 Task: Add a signature Dillon Turner containing Wishing you a happy and healthy holiday season, Dillon Turner to email address softage.10@softage.net and add a folder Sales reports
Action: Mouse moved to (129, 112)
Screenshot: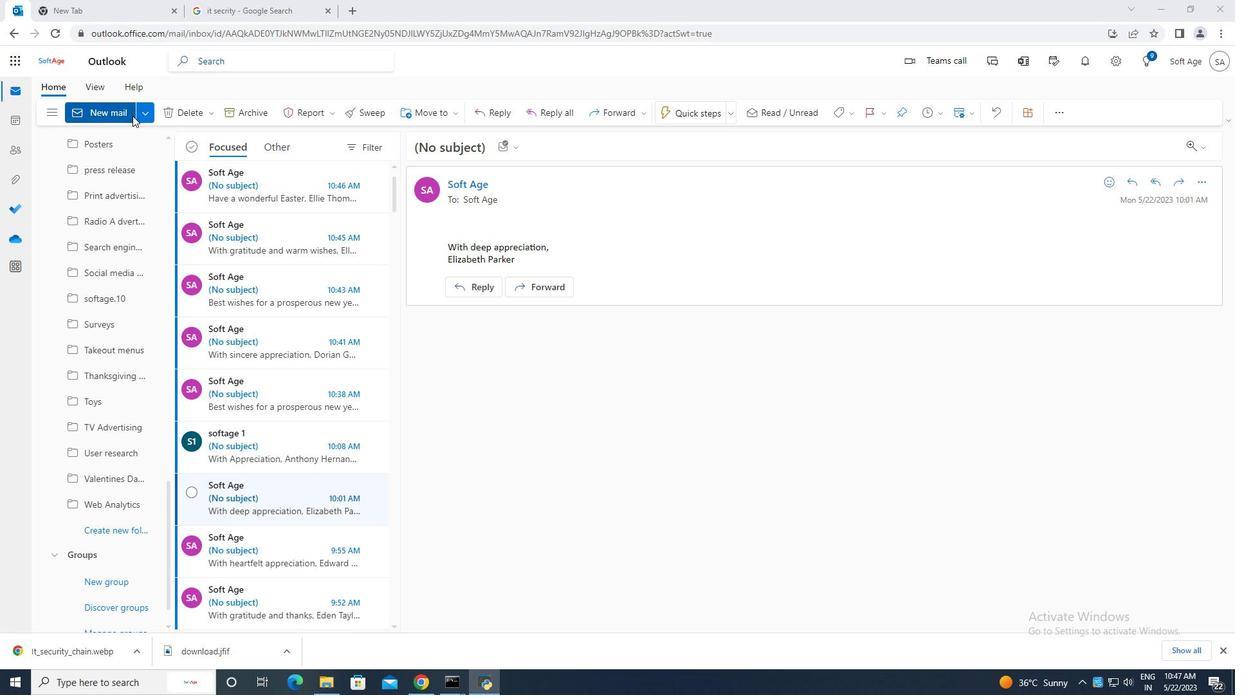 
Action: Mouse pressed left at (129, 112)
Screenshot: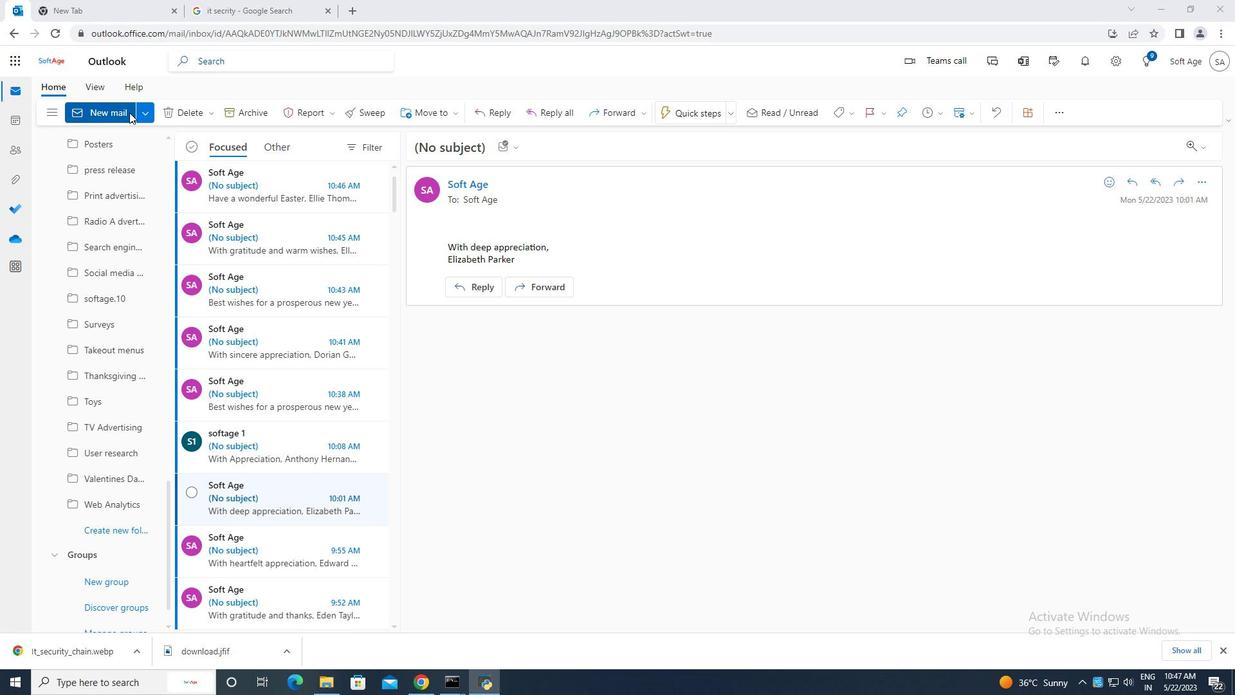 
Action: Mouse moved to (833, 111)
Screenshot: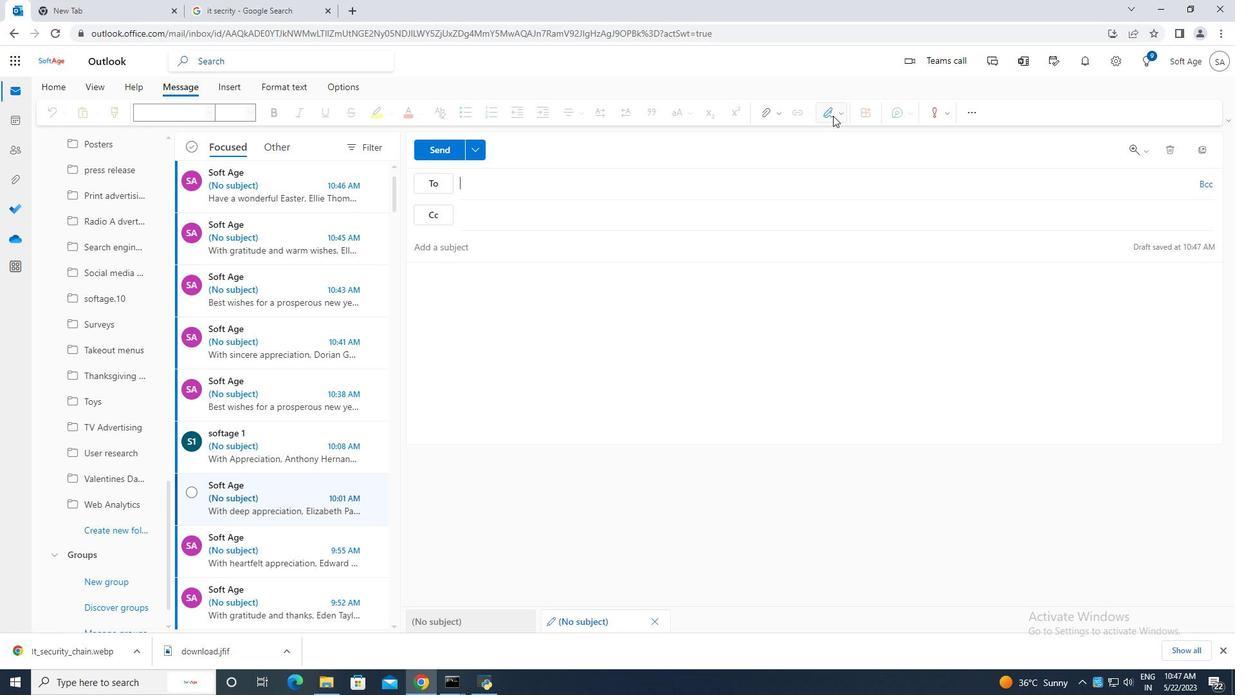 
Action: Mouse pressed left at (833, 111)
Screenshot: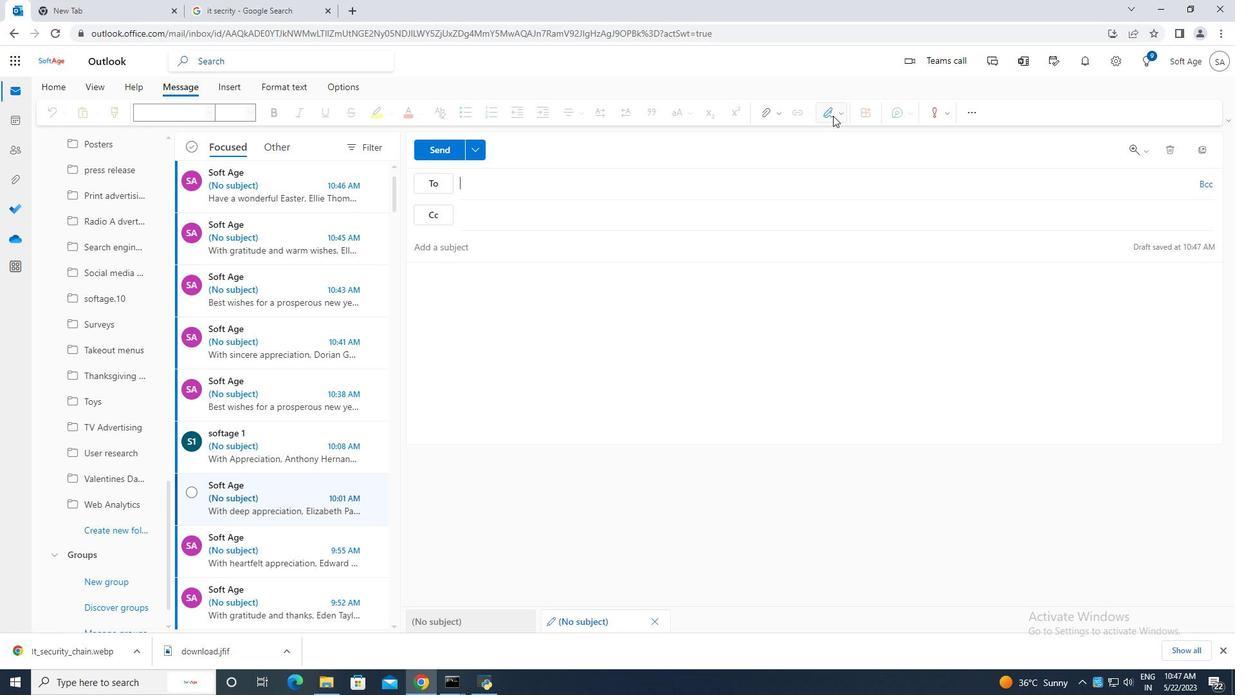 
Action: Mouse moved to (822, 160)
Screenshot: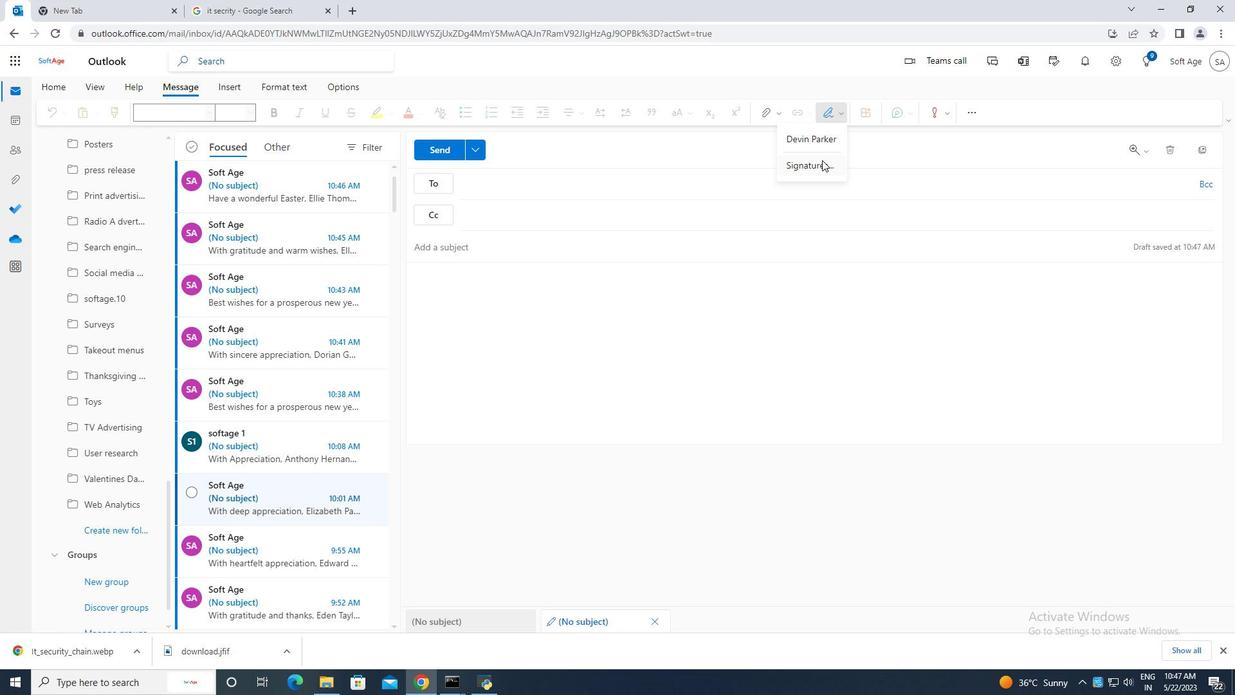 
Action: Mouse pressed left at (822, 160)
Screenshot: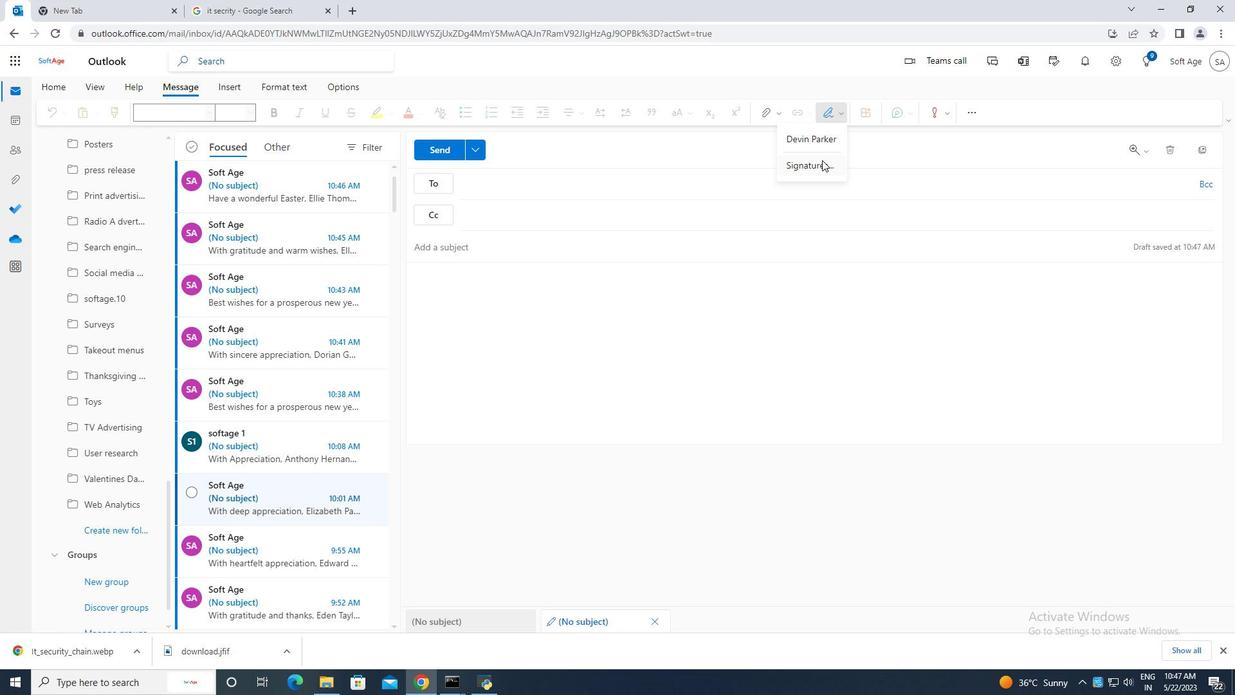 
Action: Mouse moved to (872, 210)
Screenshot: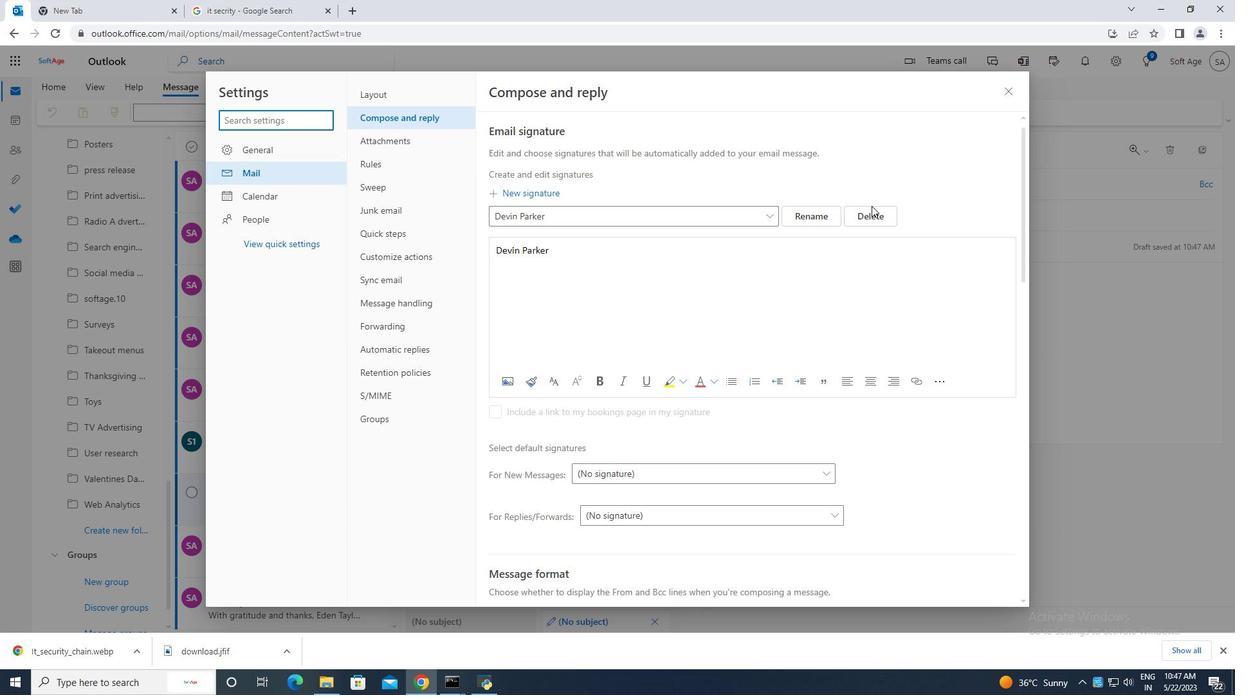 
Action: Mouse pressed left at (872, 210)
Screenshot: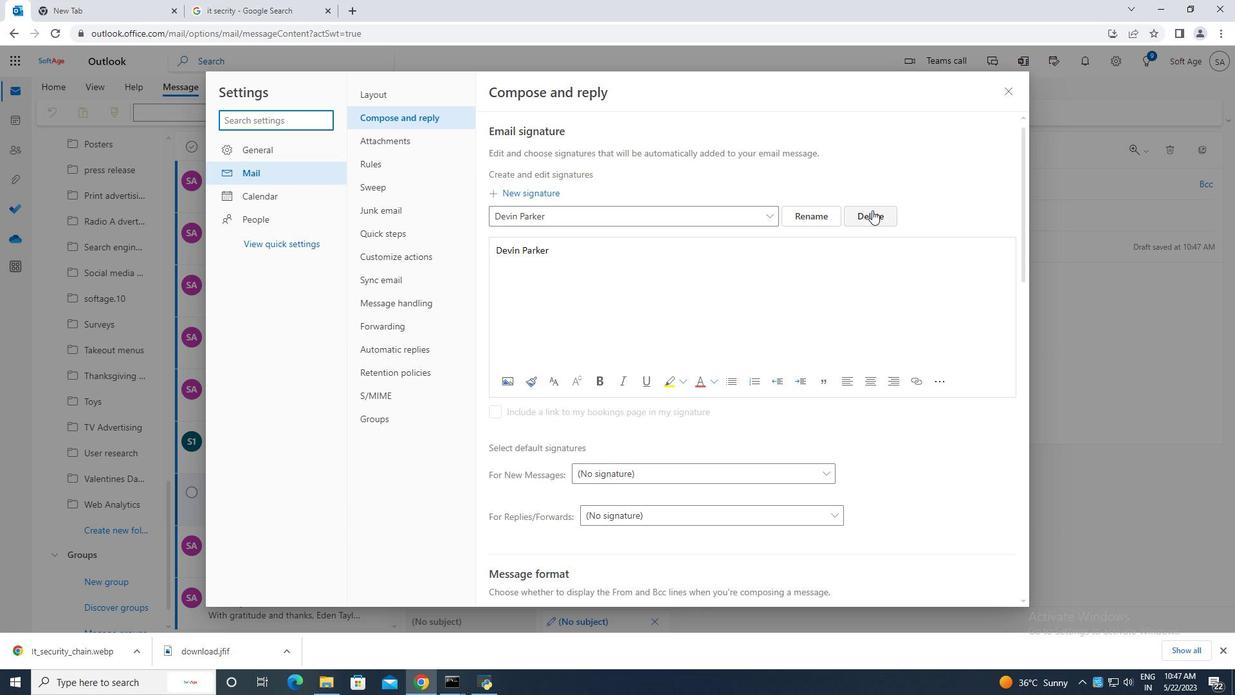 
Action: Mouse moved to (598, 205)
Screenshot: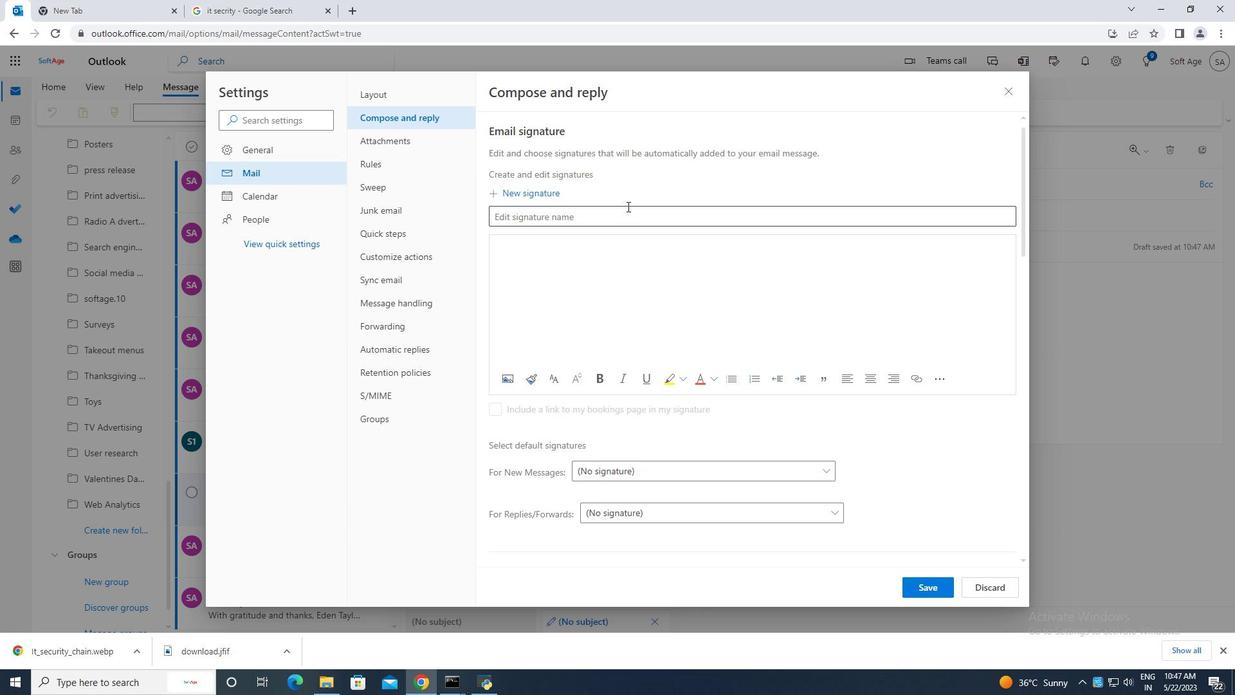 
Action: Mouse pressed left at (598, 205)
Screenshot: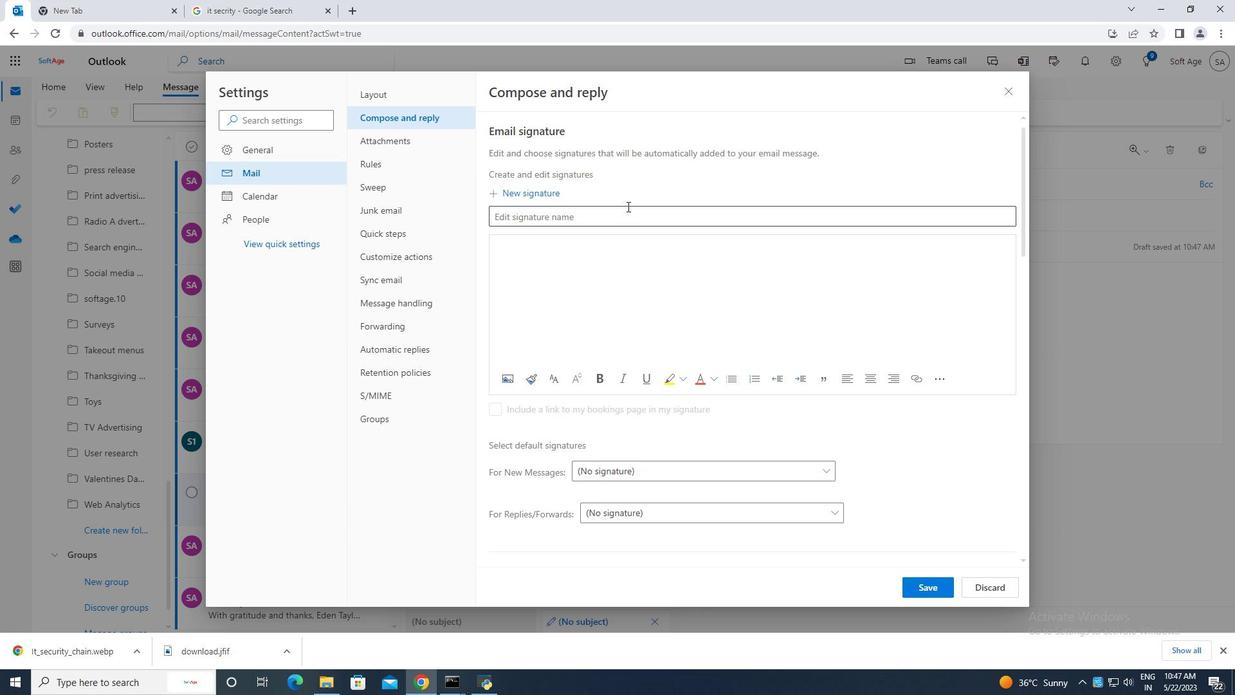 
Action: Mouse moved to (589, 207)
Screenshot: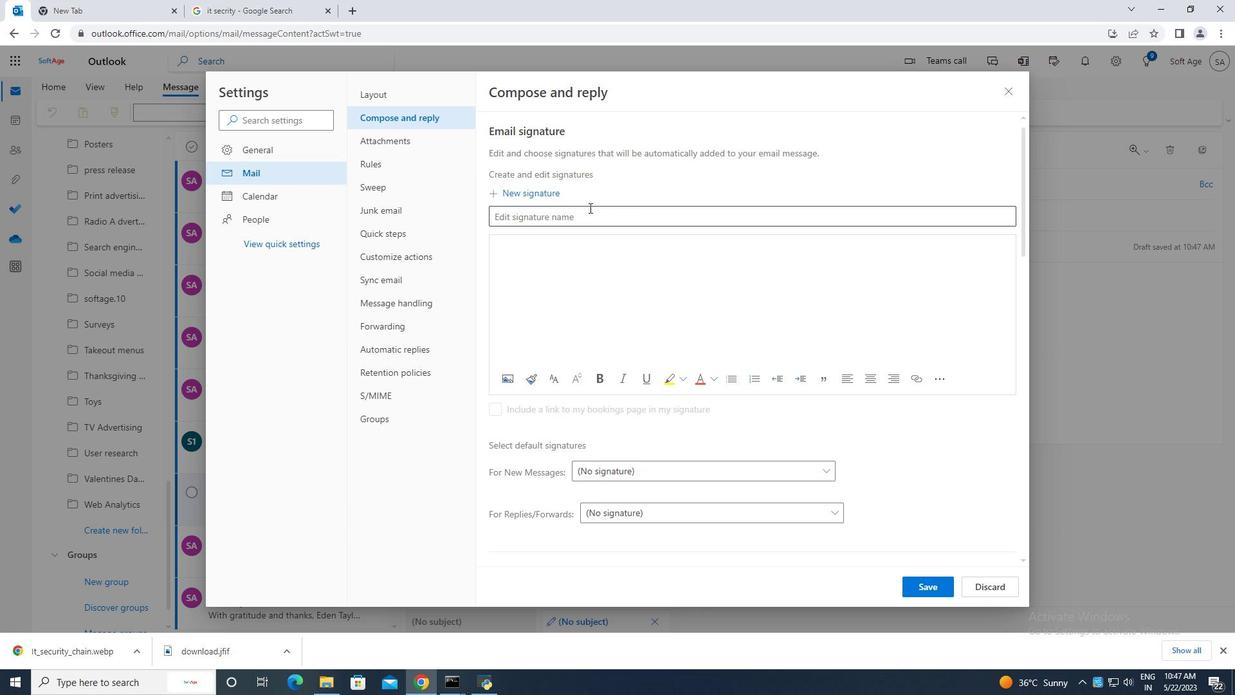 
Action: Key pressed <Key.caps_lock>D<Key.caps_lock><Key.caps_lock>D<Key.caps_lock>
Screenshot: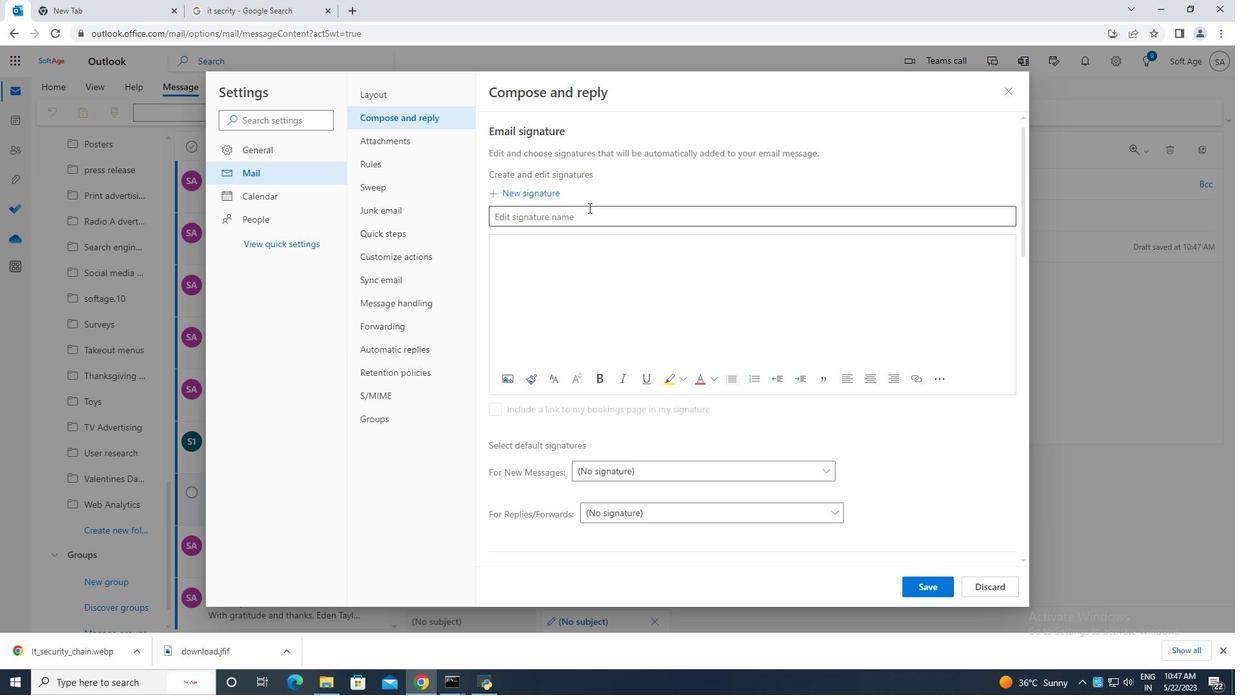 
Action: Mouse moved to (573, 213)
Screenshot: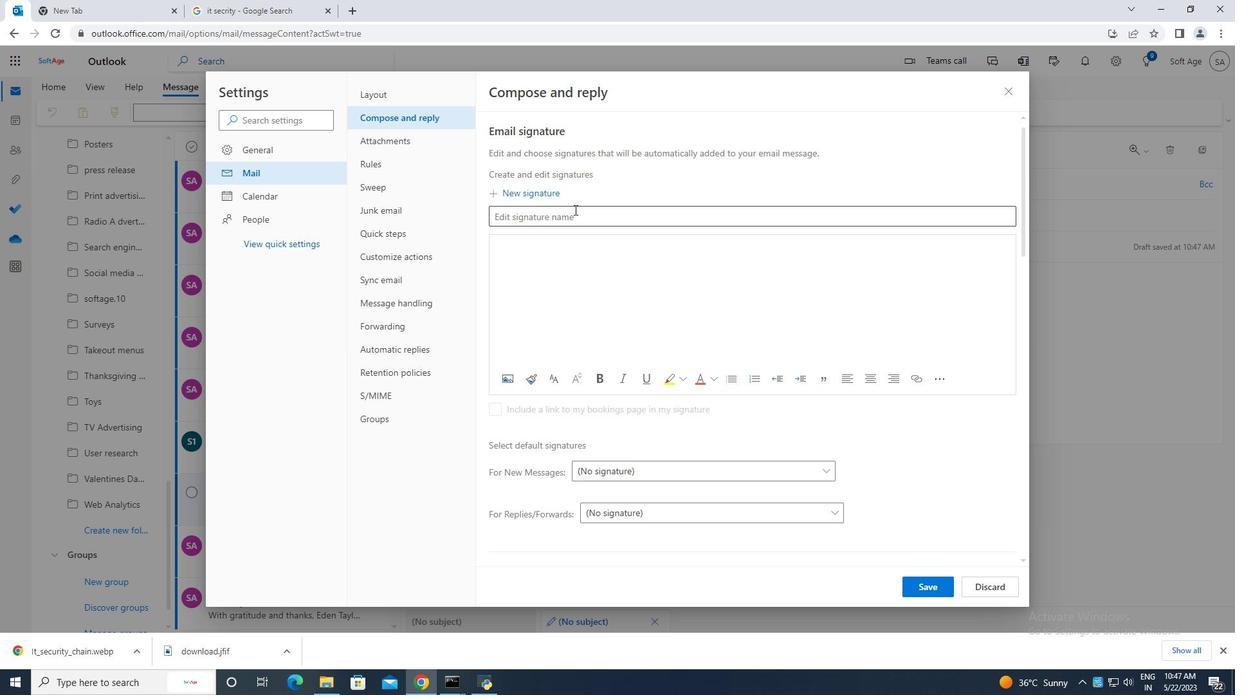 
Action: Mouse pressed left at (573, 213)
Screenshot: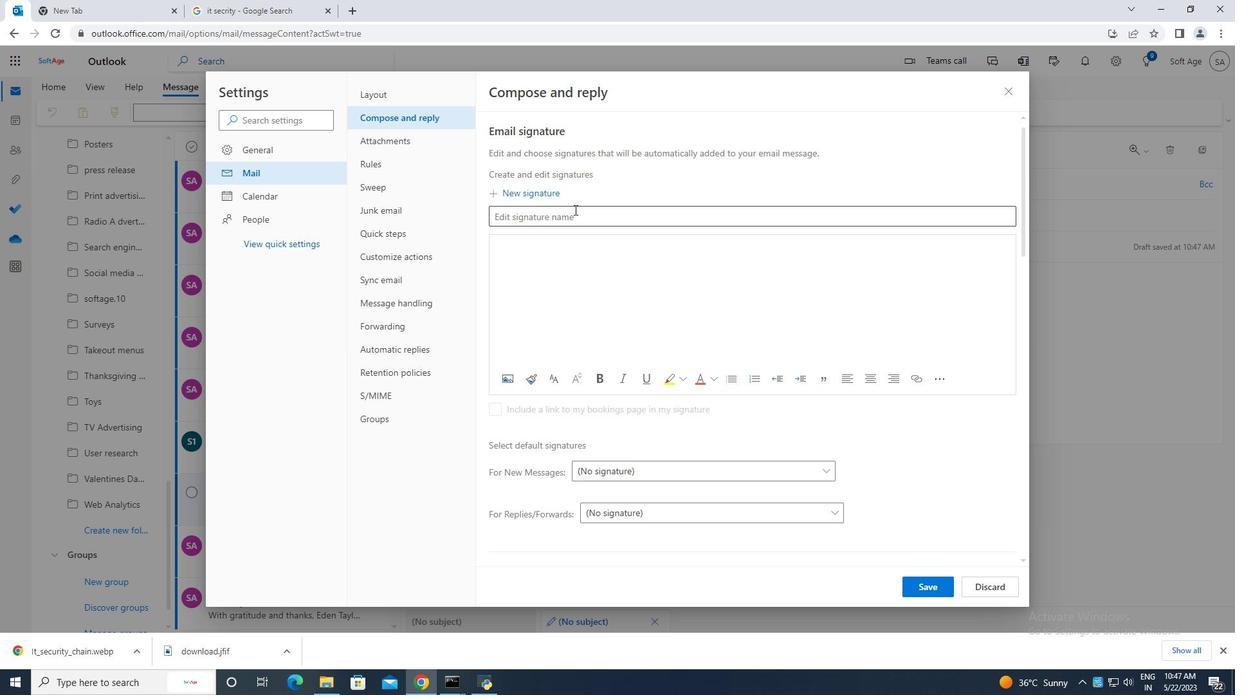 
Action: Key pressed <Key.caps_lock>D<Key.caps_lock>illon<Key.space><Key.caps_lock>R<Key.caps_lock><Key.backspace><Key.caps_lock>T<Key.caps_lock>urner<Key.space>
Screenshot: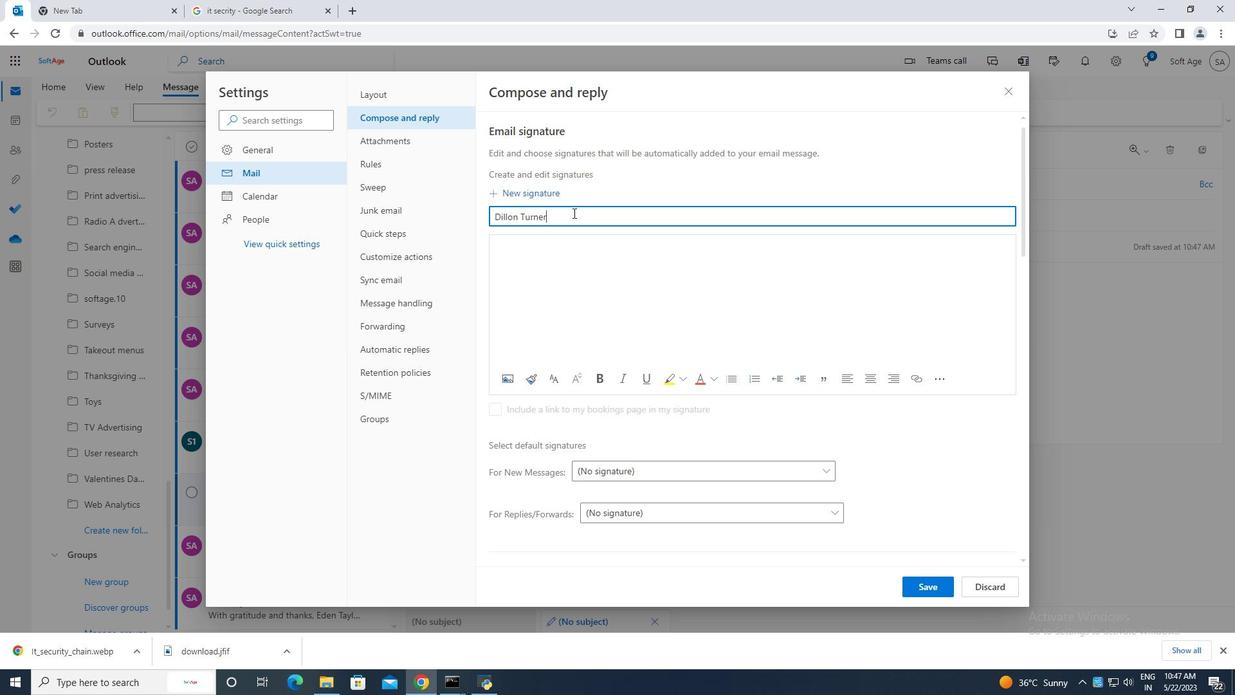 
Action: Mouse moved to (514, 256)
Screenshot: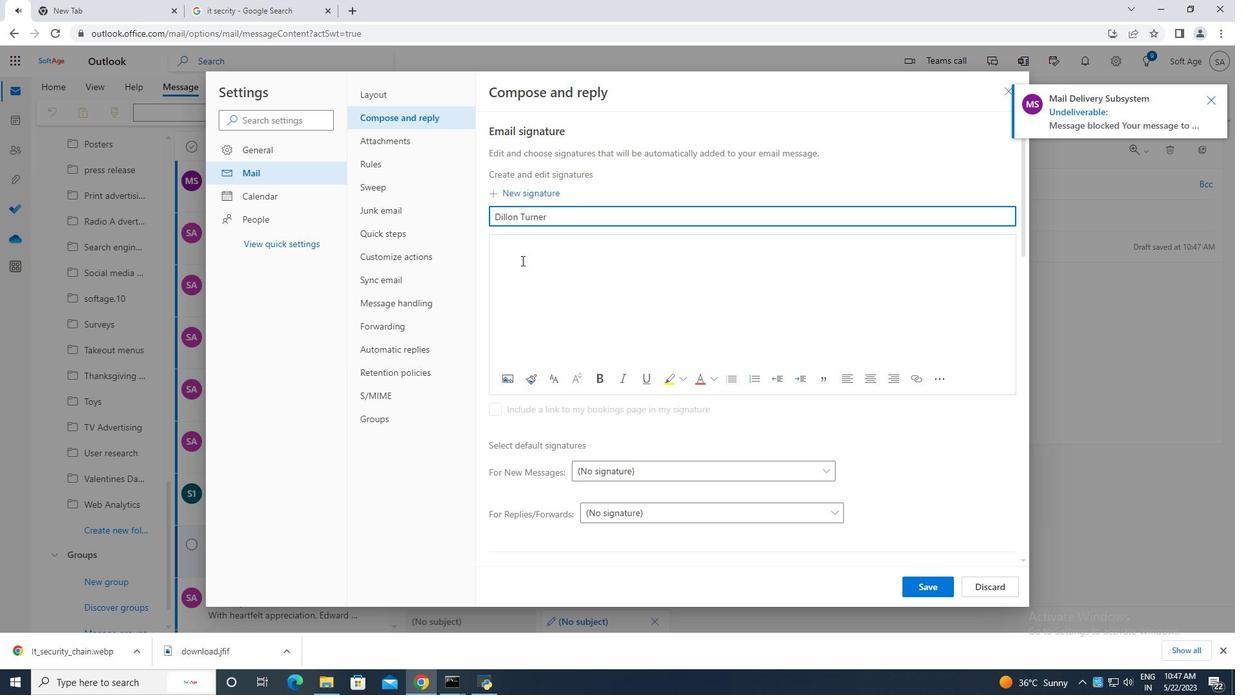 
Action: Mouse pressed left at (514, 256)
Screenshot: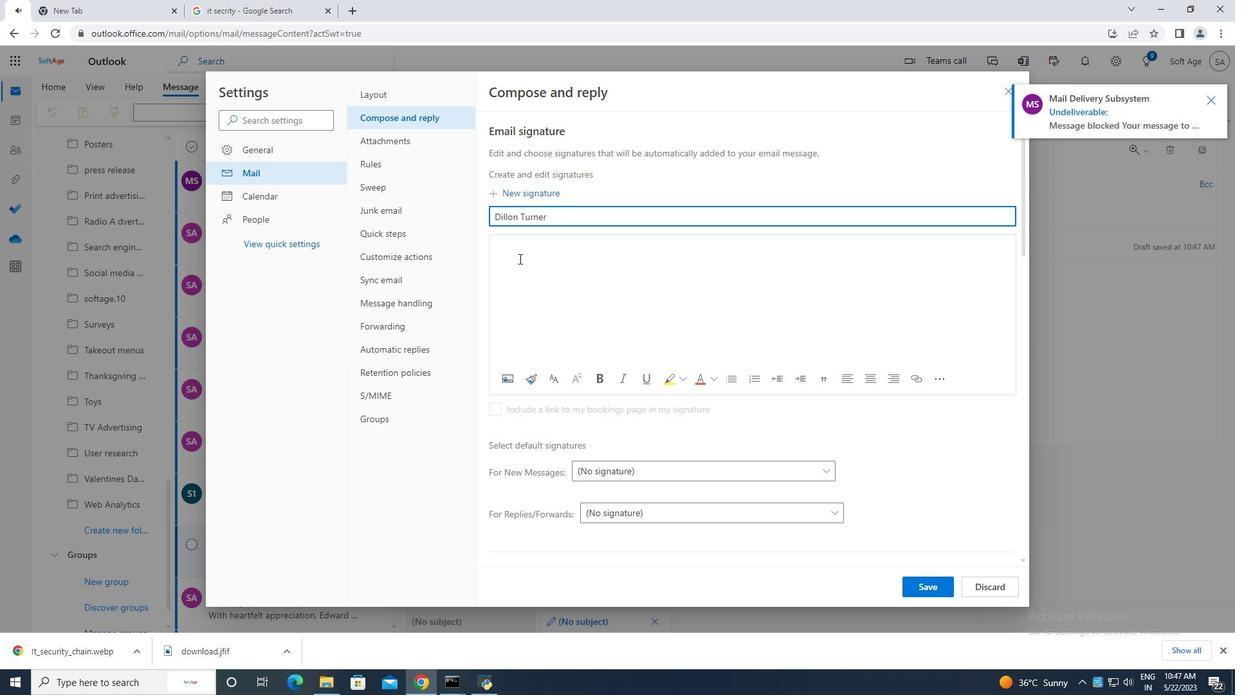 
Action: Mouse moved to (513, 254)
Screenshot: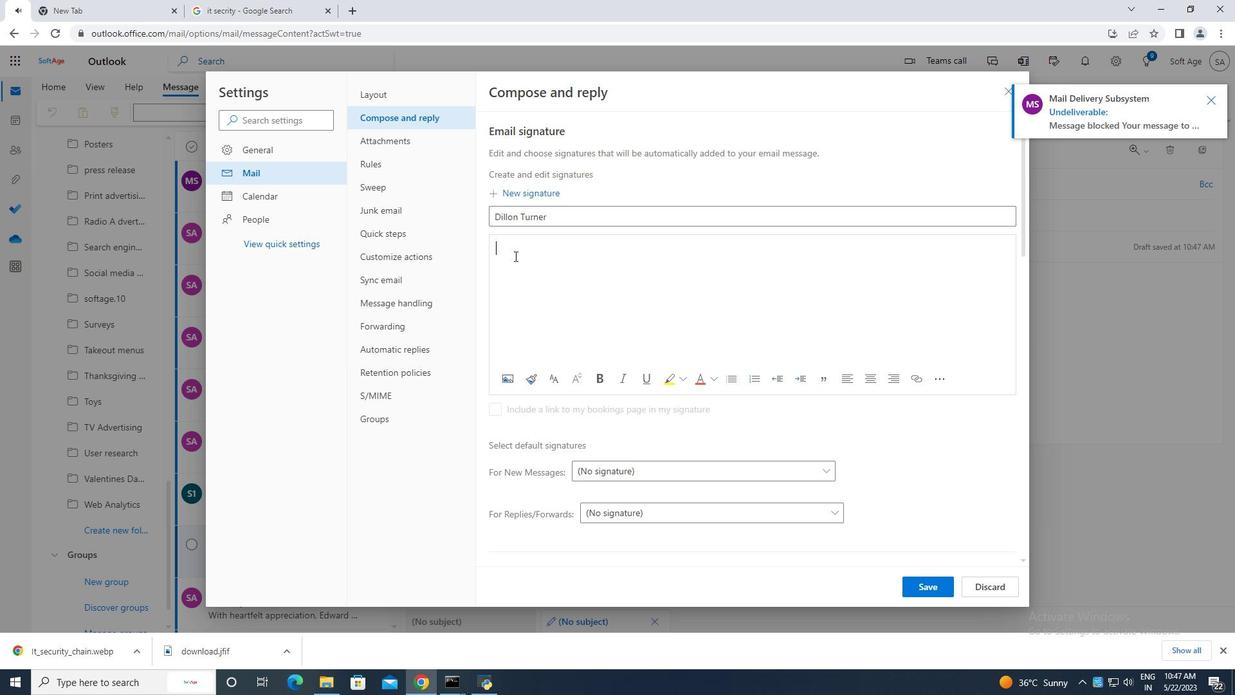 
Action: Key pressed <Key.caps_lock>D<Key.caps_lock>illon<Key.space><Key.caps_lock>T<Key.caps_lock>urner
Screenshot: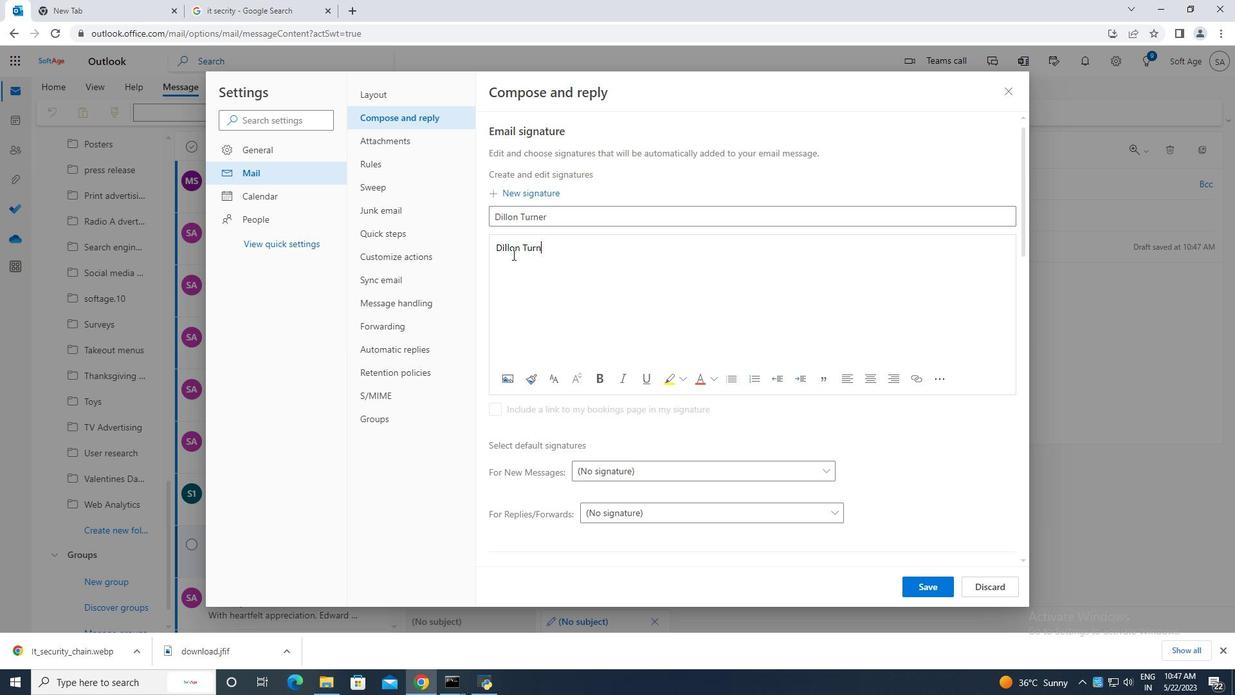 
Action: Mouse moved to (915, 584)
Screenshot: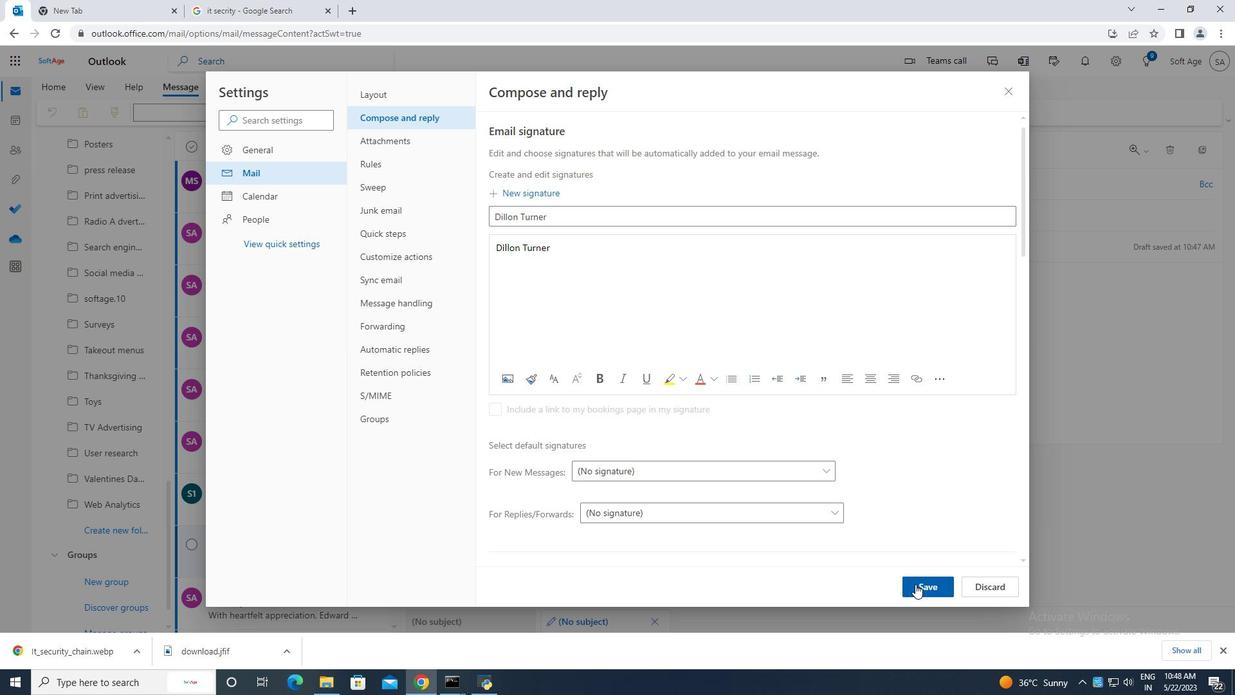 
Action: Mouse pressed left at (915, 584)
Screenshot: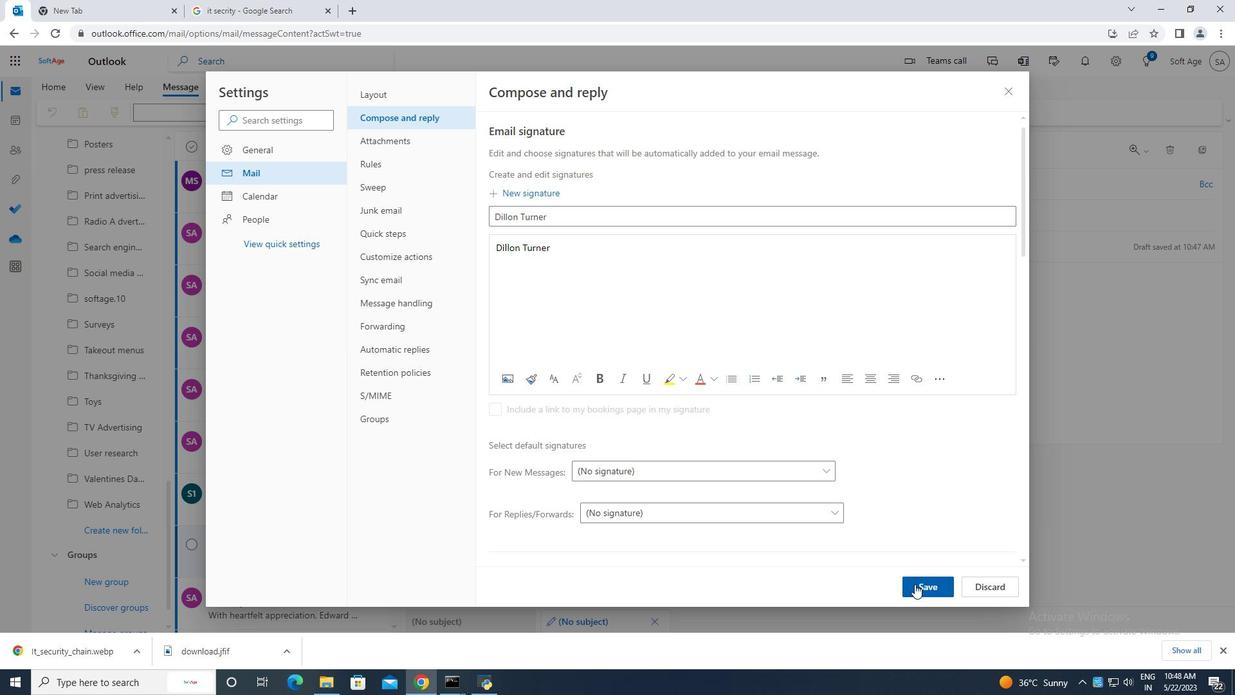 
Action: Mouse moved to (1008, 97)
Screenshot: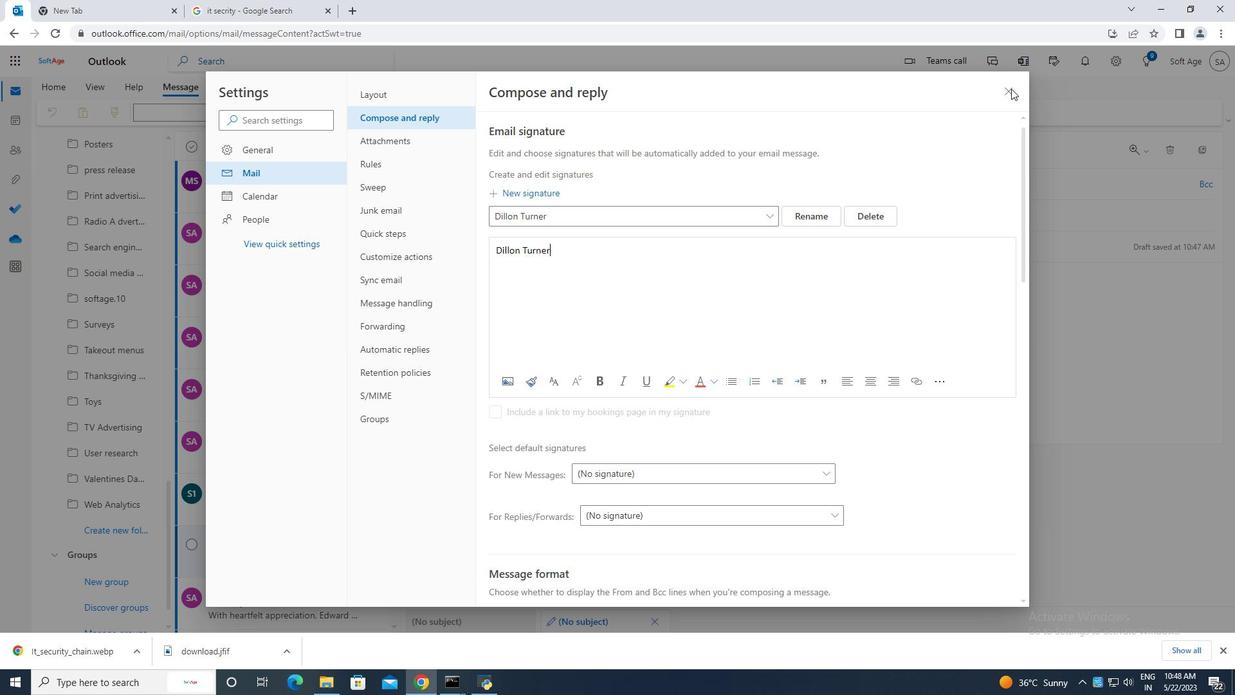 
Action: Mouse pressed left at (1008, 97)
Screenshot: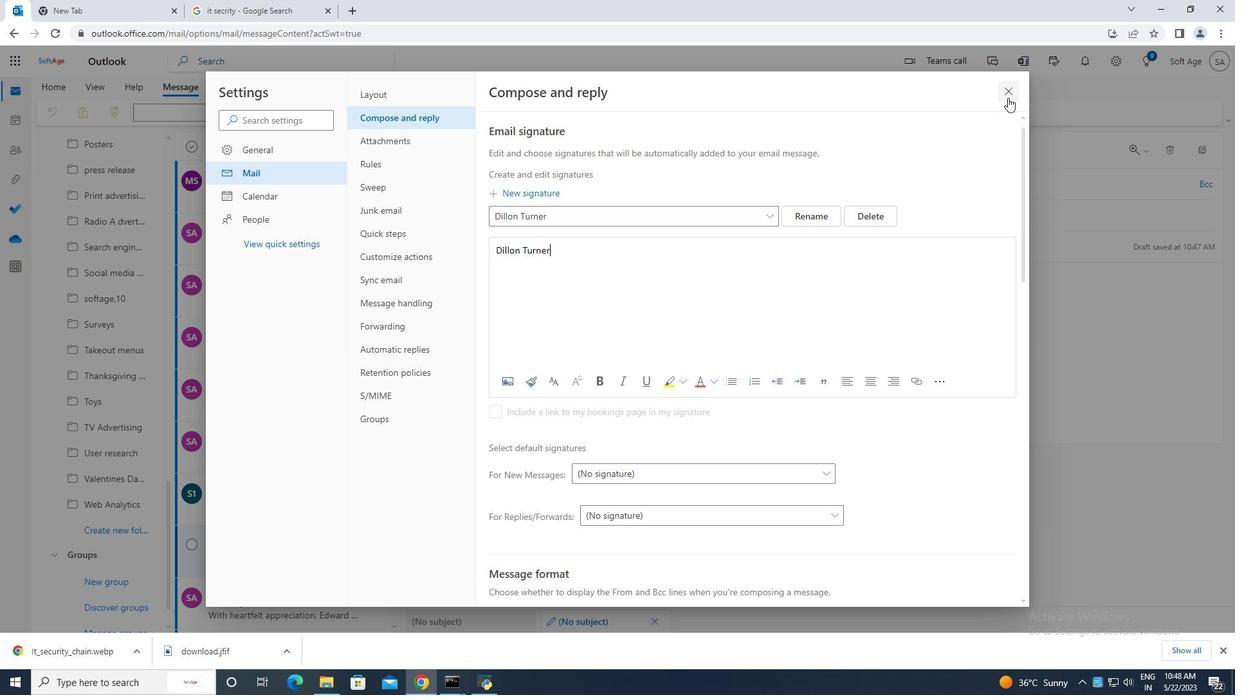 
Action: Mouse moved to (832, 110)
Screenshot: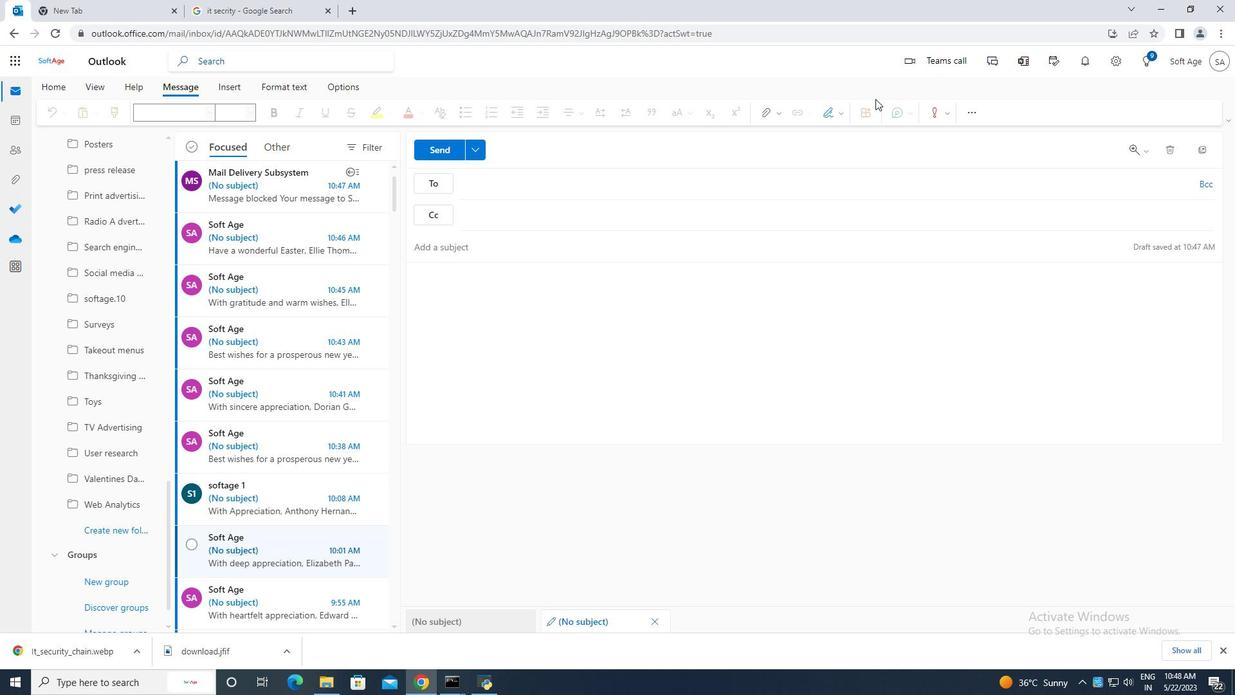 
Action: Mouse pressed left at (832, 110)
Screenshot: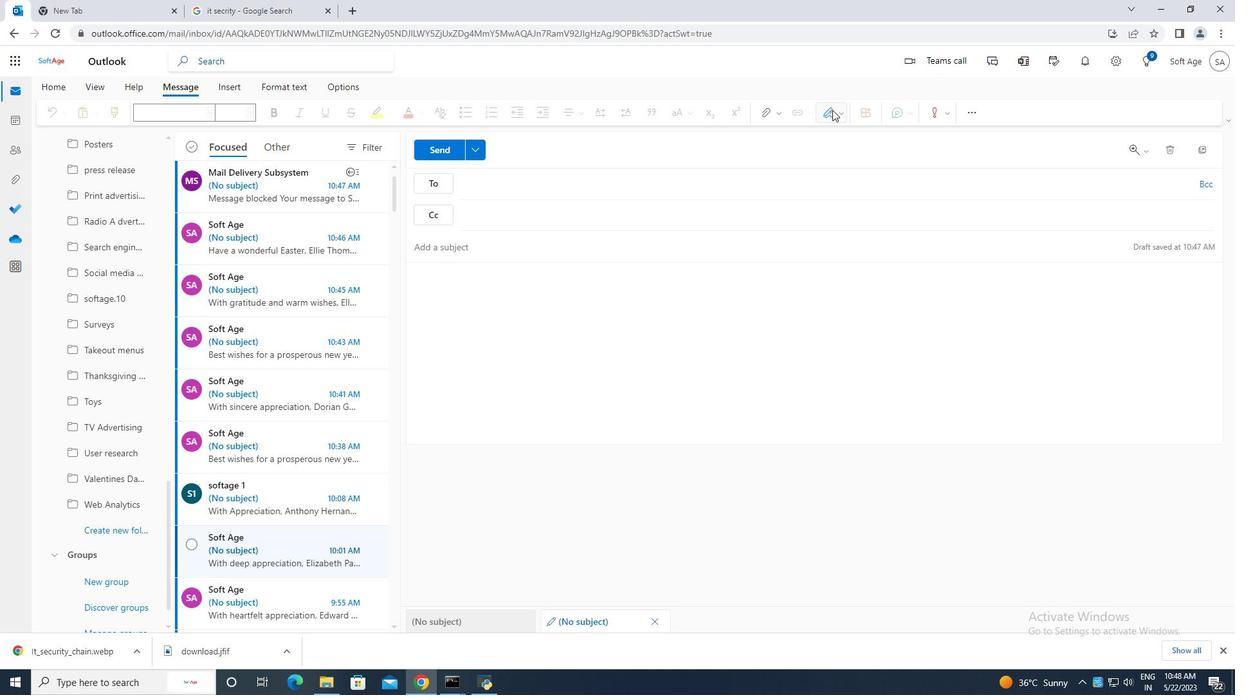 
Action: Mouse moved to (812, 138)
Screenshot: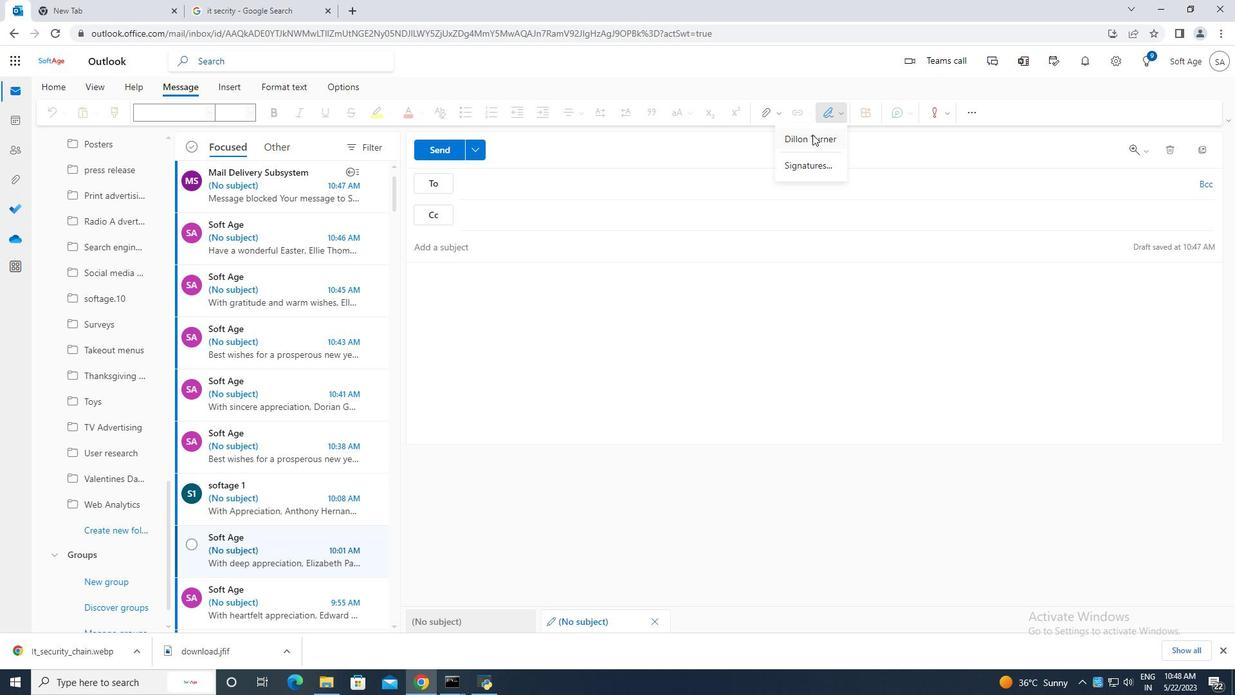 
Action: Mouse pressed left at (812, 138)
Screenshot: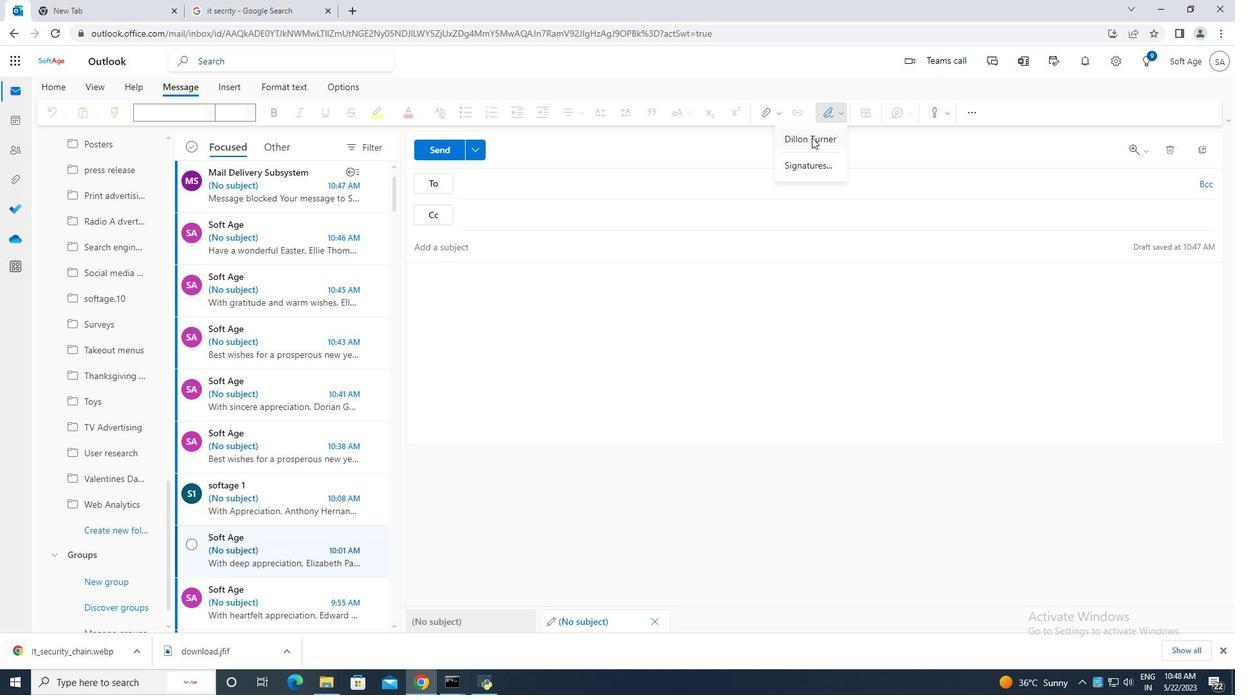 
Action: Mouse moved to (436, 273)
Screenshot: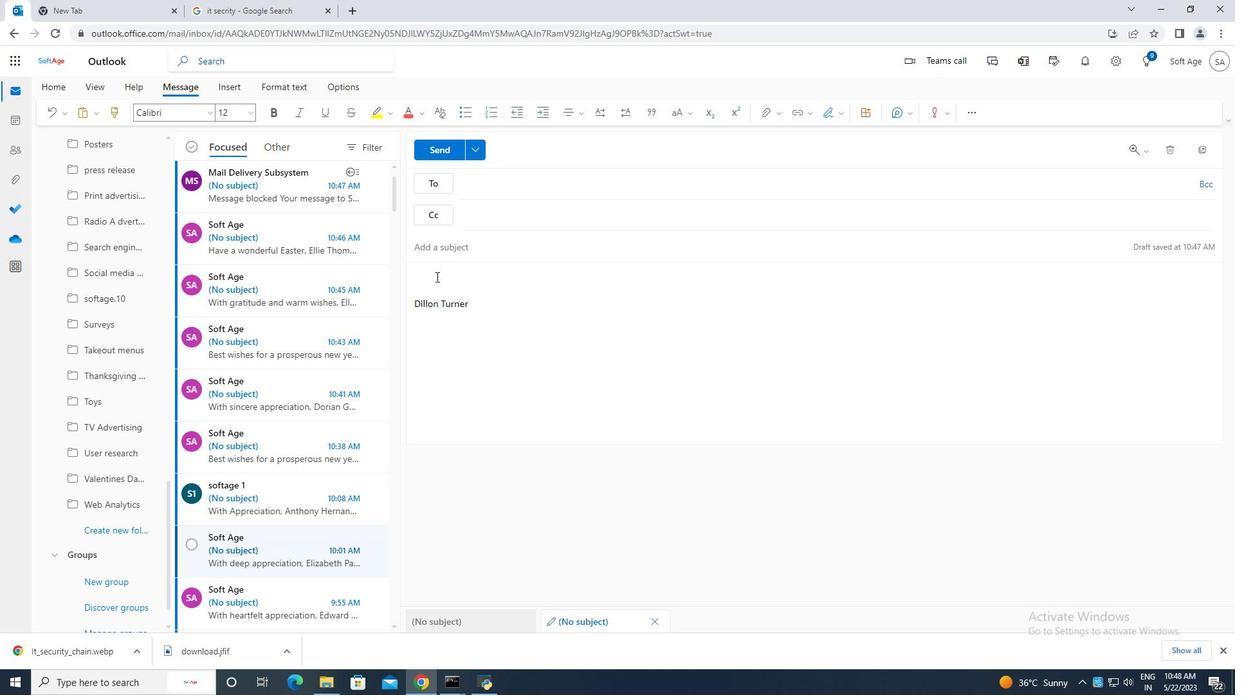 
Action: Key pressed <Key.caps_lock>C<Key.caps_lock>ontaining<Key.space><Key.caps_lock>W<Key.caps_lock>ishing<Key.space>you<Key.space>a<Key.space>happy<Key.space>and<Key.space>healthy<Key.space>season,
Screenshot: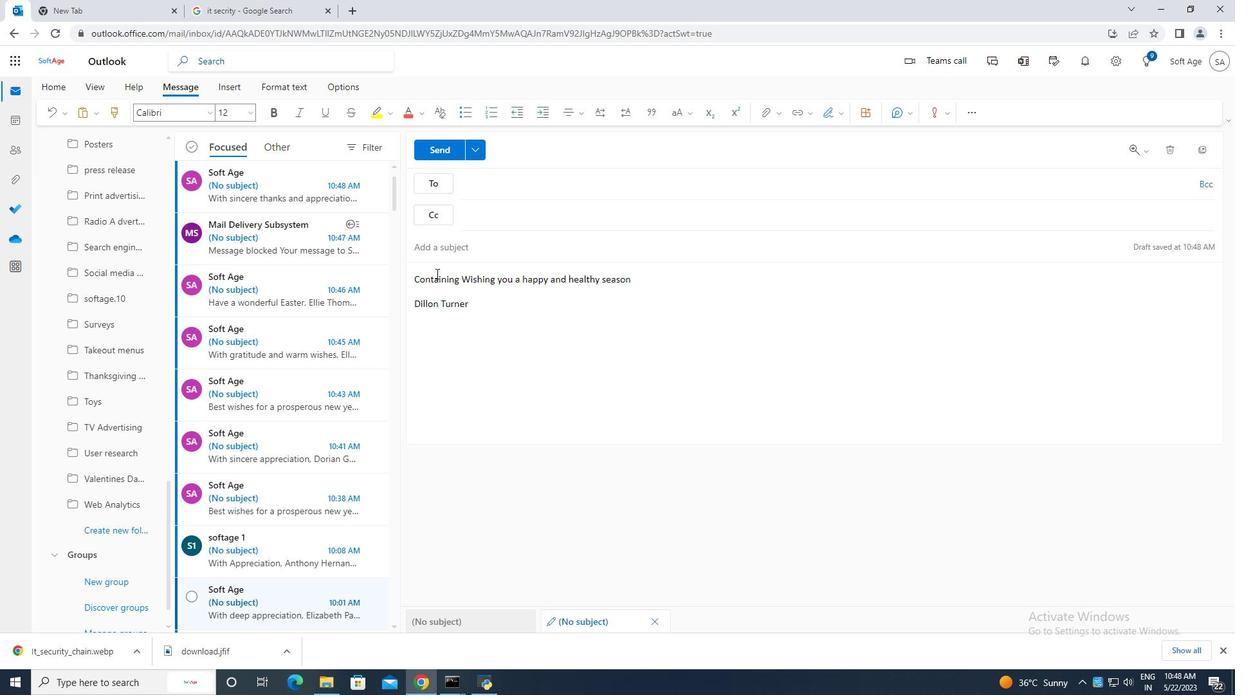 
Action: Mouse moved to (501, 182)
Screenshot: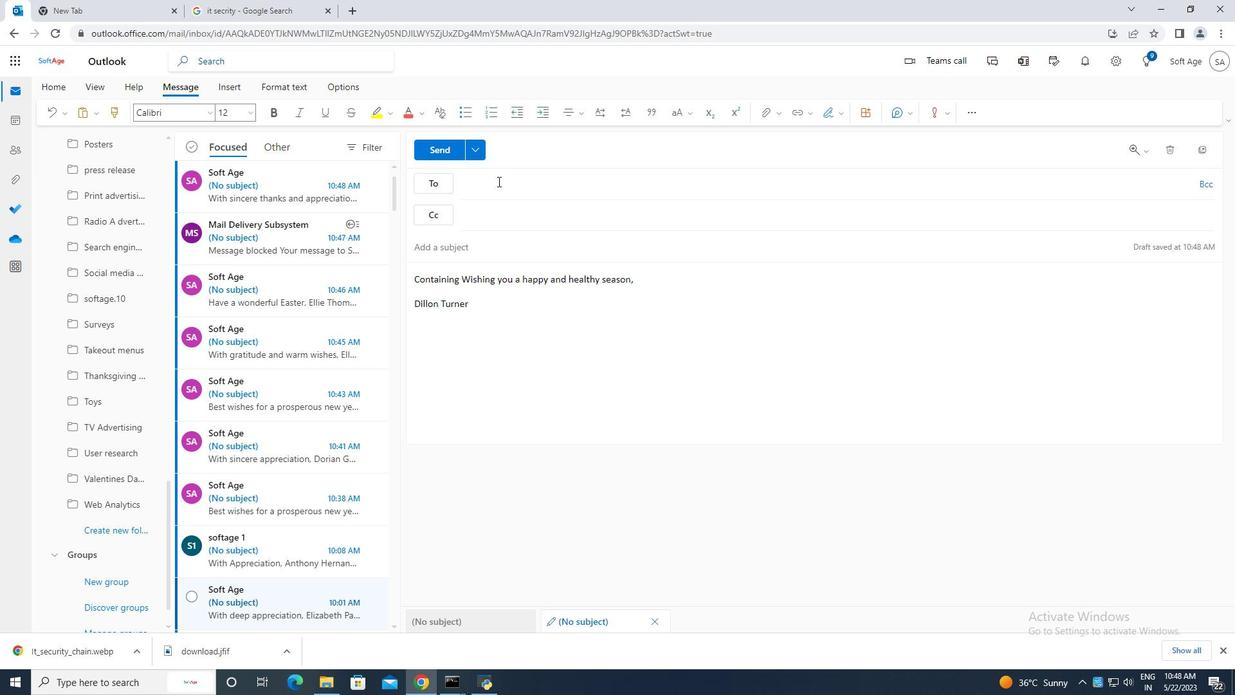 
Action: Mouse pressed left at (501, 182)
Screenshot: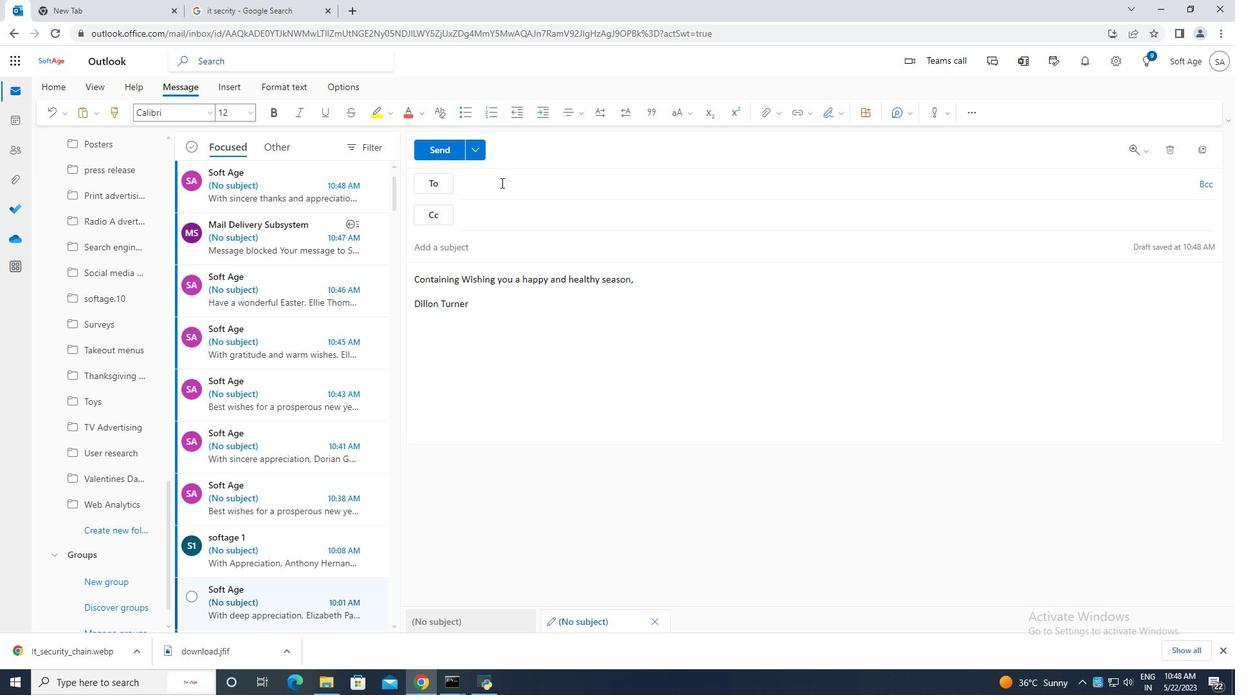 
Action: Mouse moved to (501, 182)
Screenshot: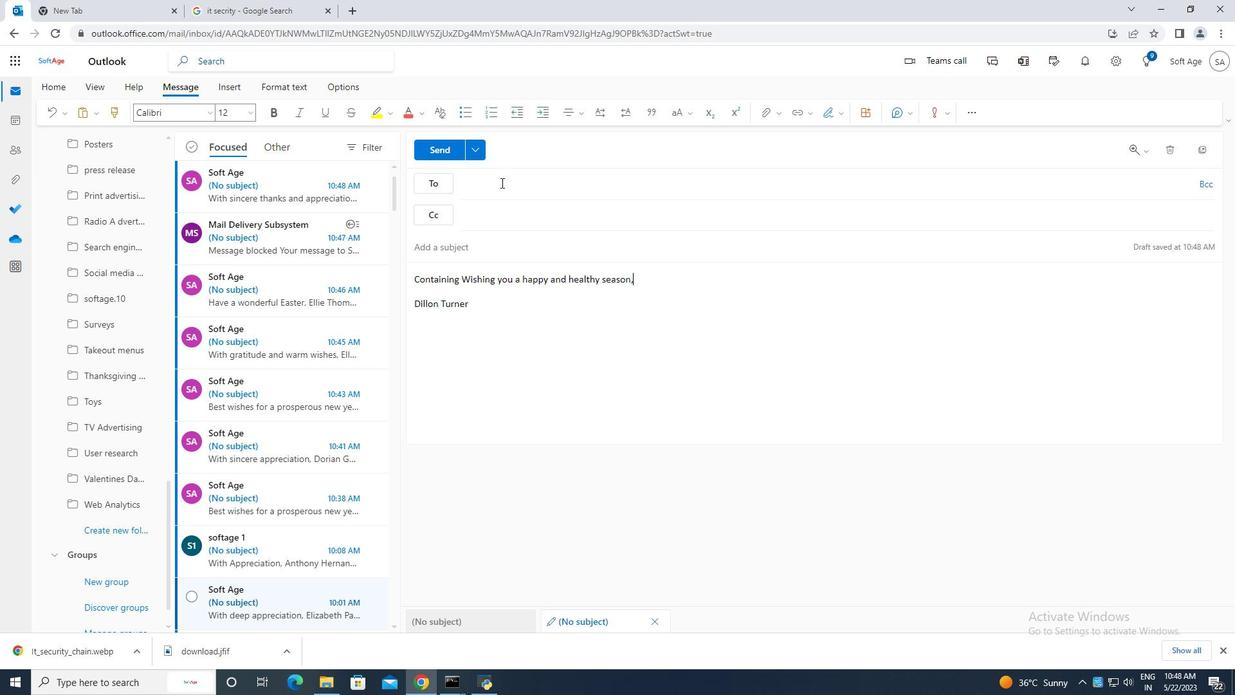 
Action: Key pressed softage.10
Screenshot: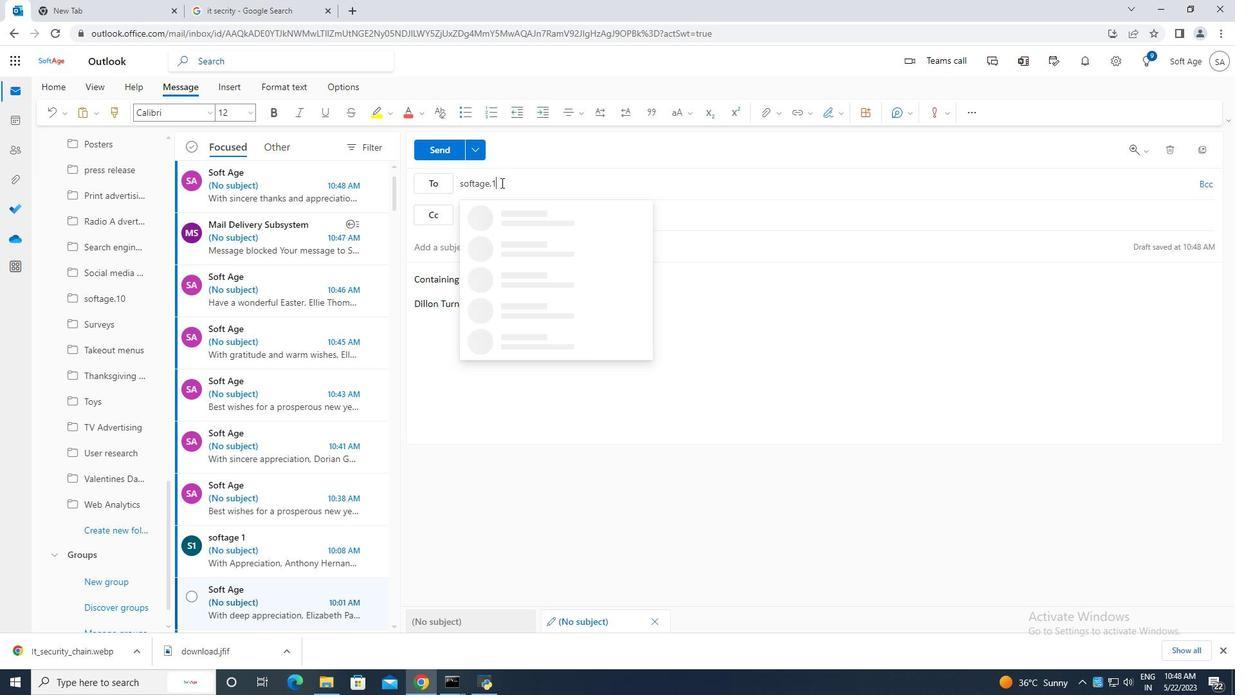 
Action: Mouse moved to (587, 249)
Screenshot: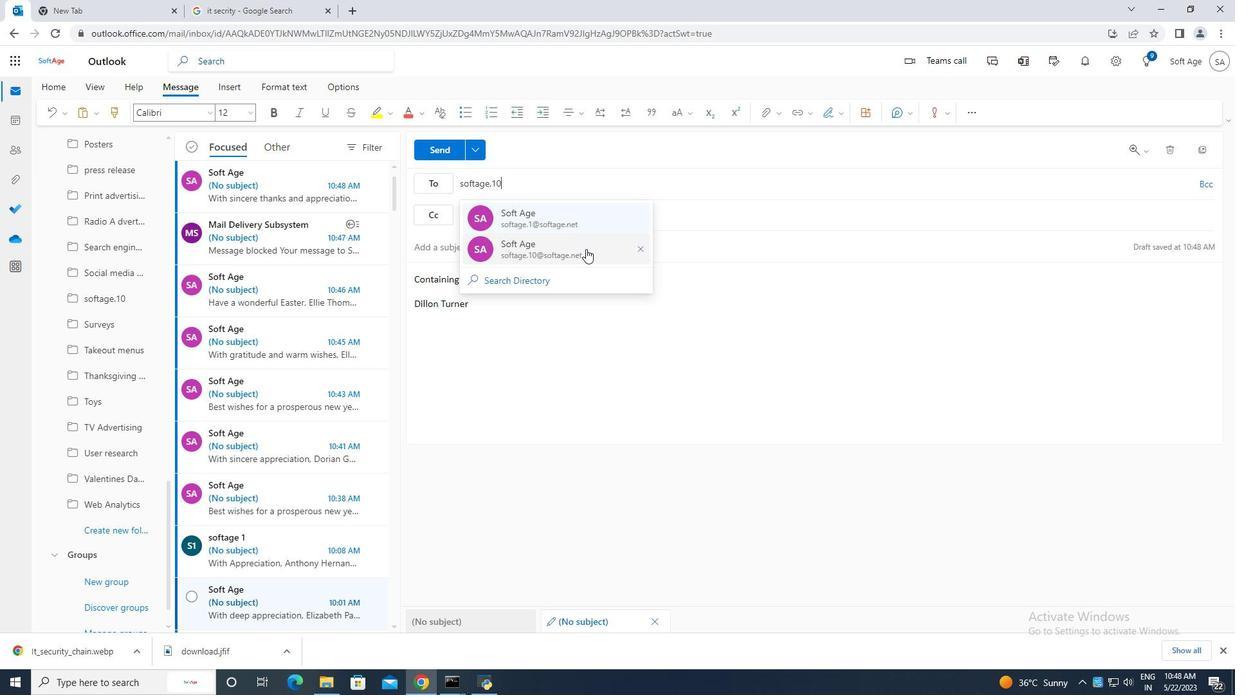 
Action: Mouse pressed left at (587, 249)
Screenshot: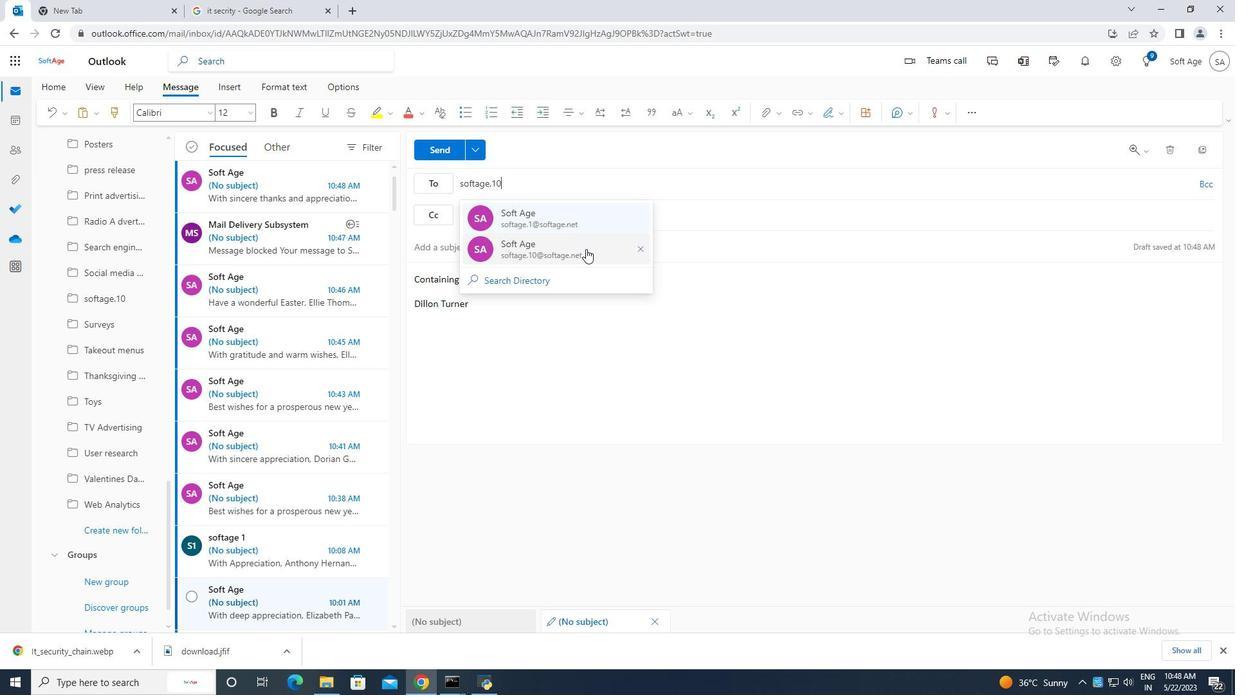 
Action: Mouse moved to (125, 529)
Screenshot: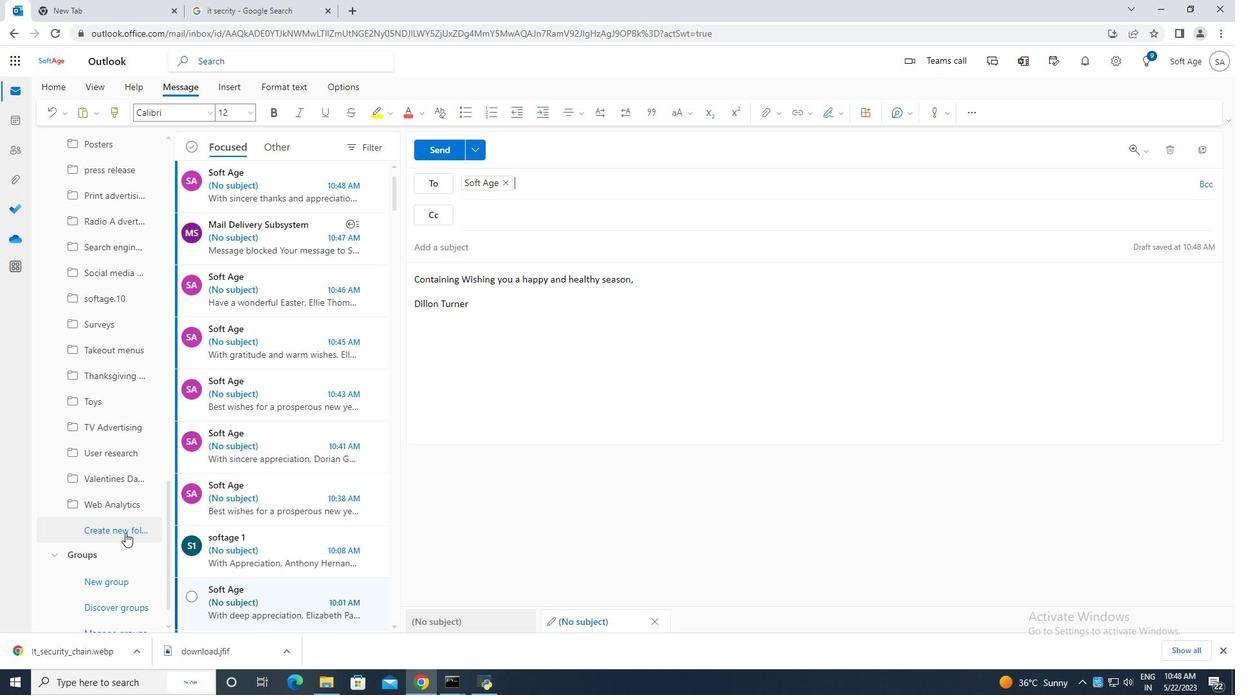 
Action: Mouse pressed left at (125, 529)
Screenshot: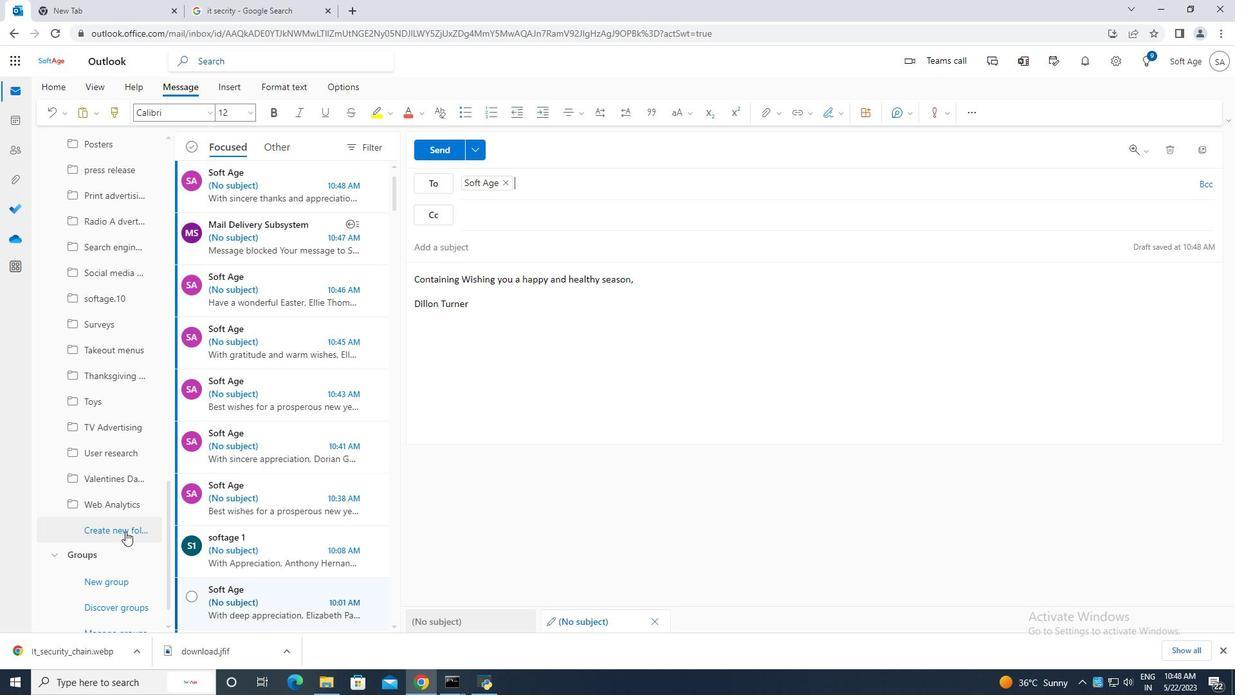 
Action: Mouse moved to (85, 528)
Screenshot: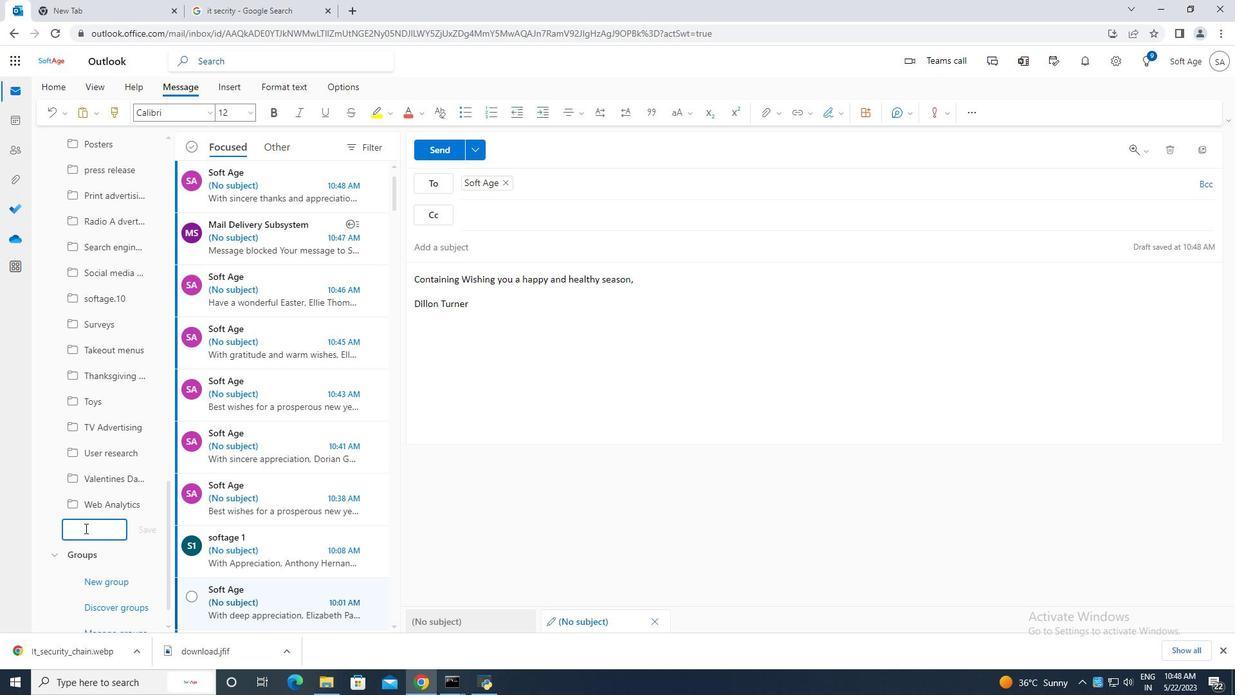 
Action: Mouse pressed left at (85, 528)
Screenshot: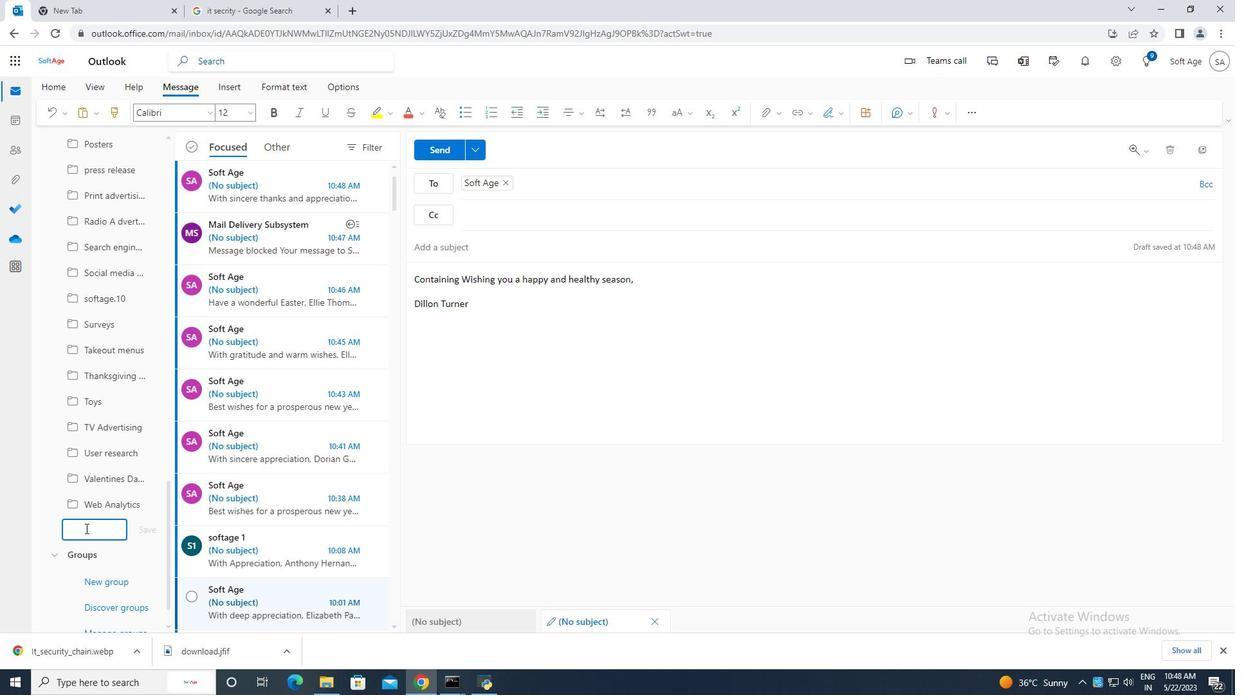 
Action: Mouse moved to (86, 528)
Screenshot: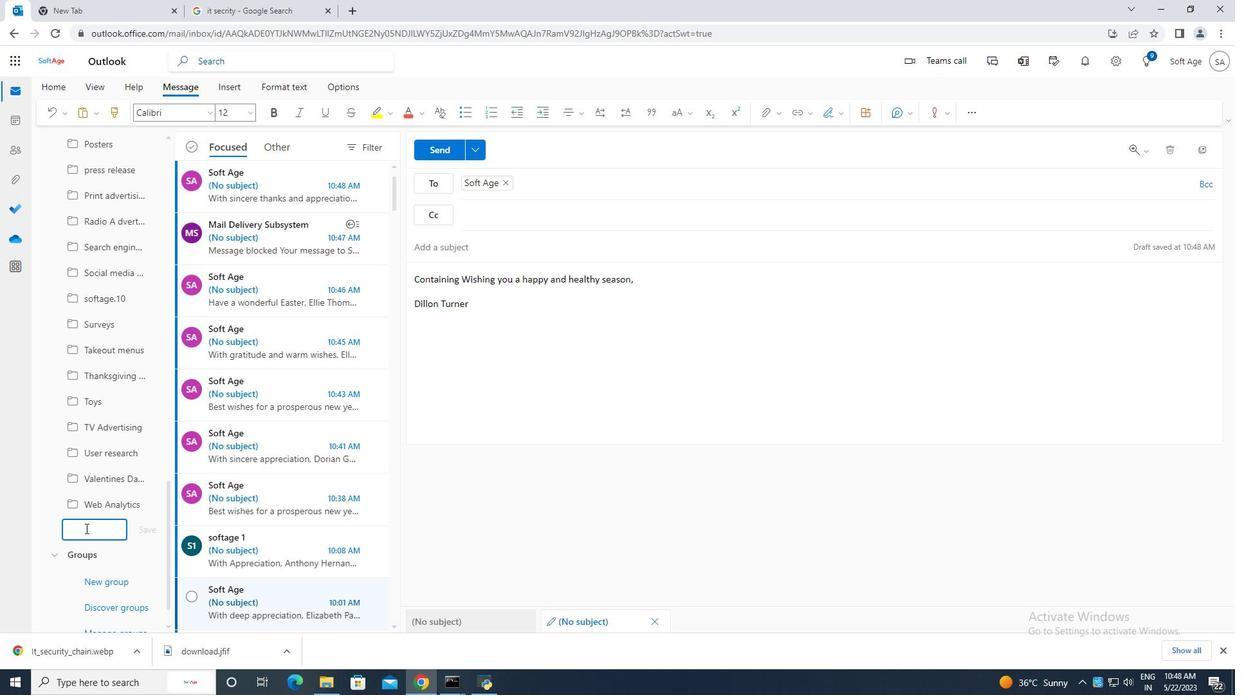 
Action: Key pressed <Key.caps_lock>S<Key.caps_lock>ales<Key.space>reports,
Screenshot: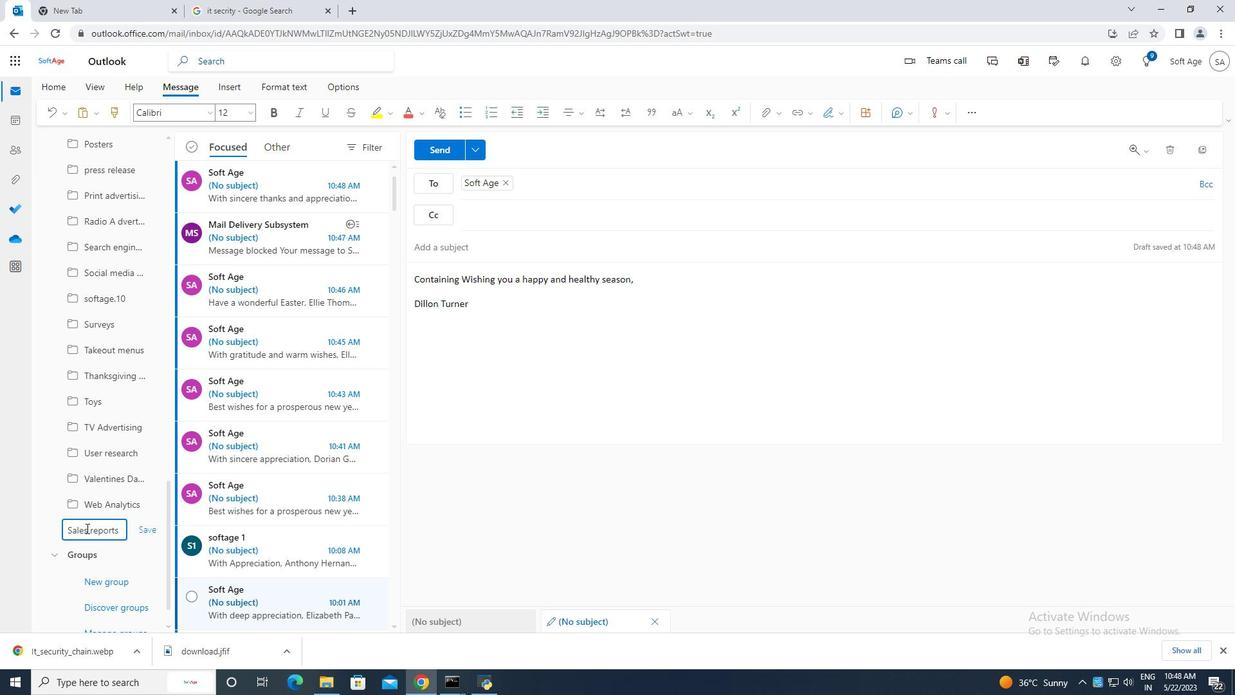 
Action: Mouse moved to (149, 527)
Screenshot: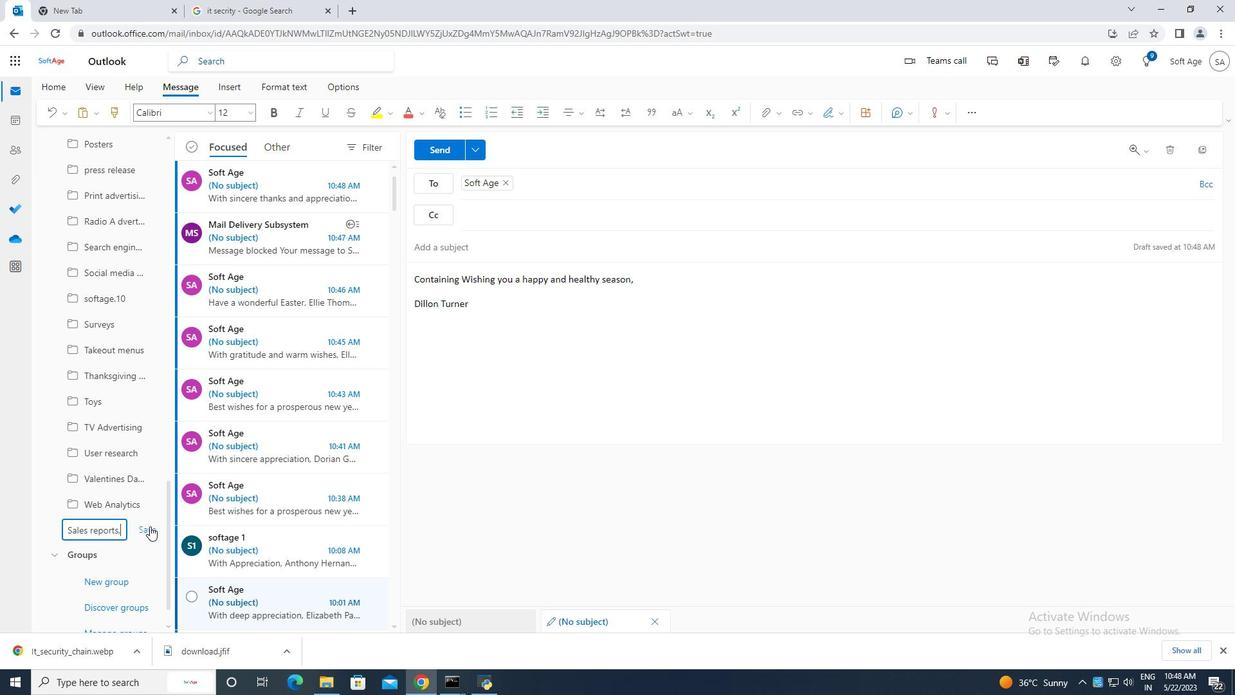 
Action: Mouse pressed left at (149, 527)
Screenshot: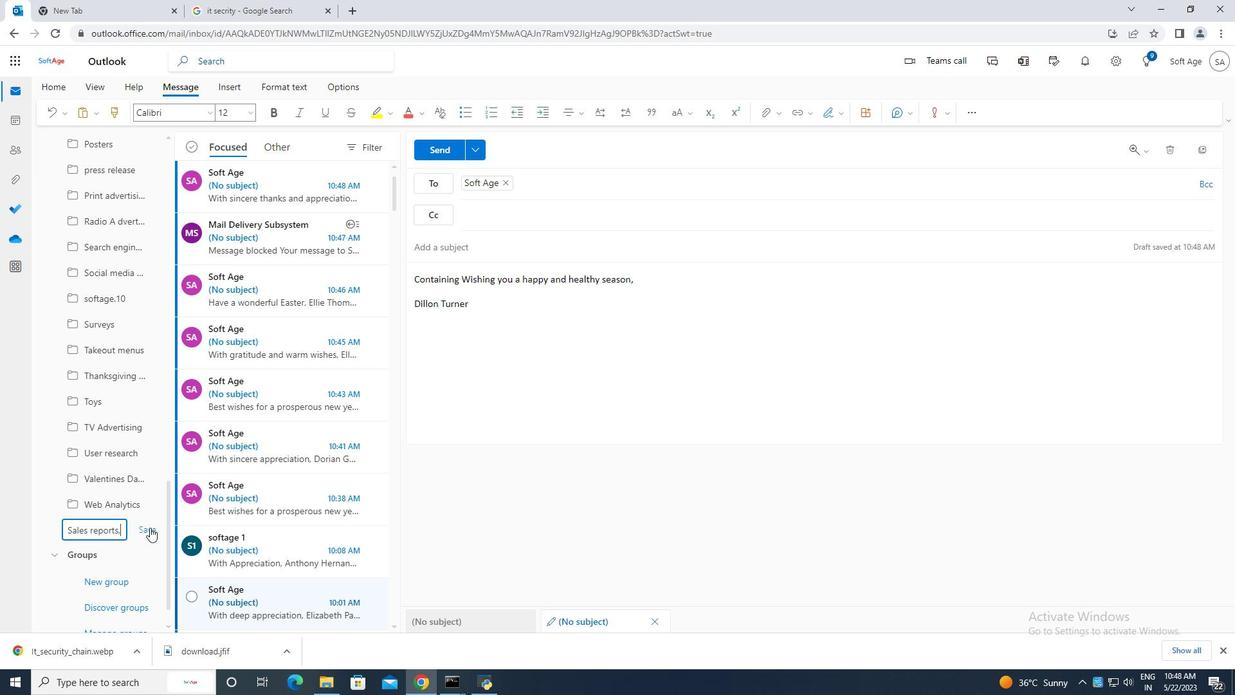
Action: Mouse moved to (442, 149)
Screenshot: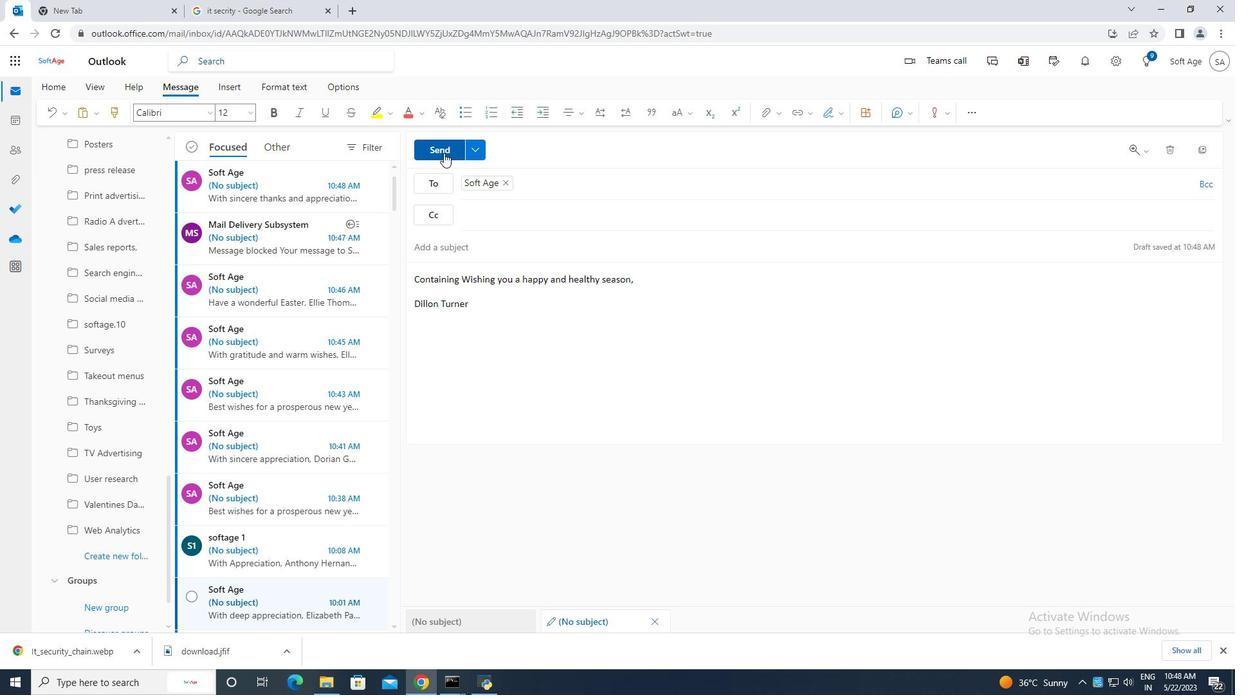 
Action: Mouse pressed left at (442, 149)
Screenshot: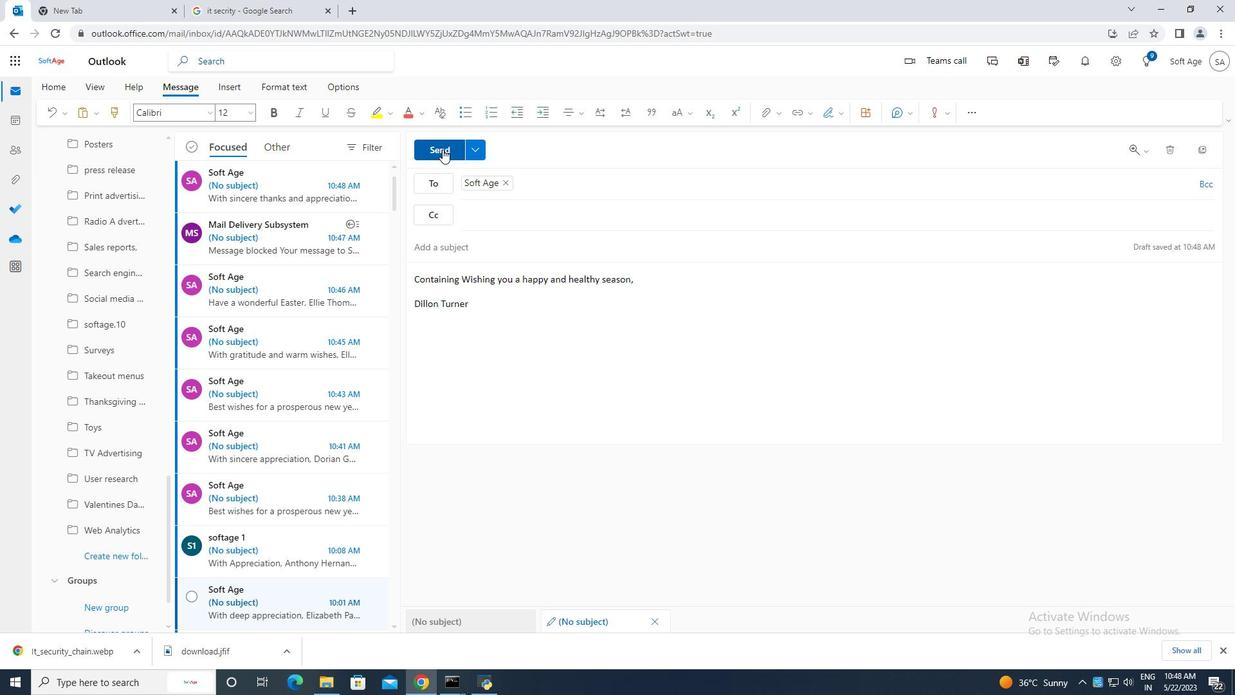 
Action: Mouse moved to (616, 373)
Screenshot: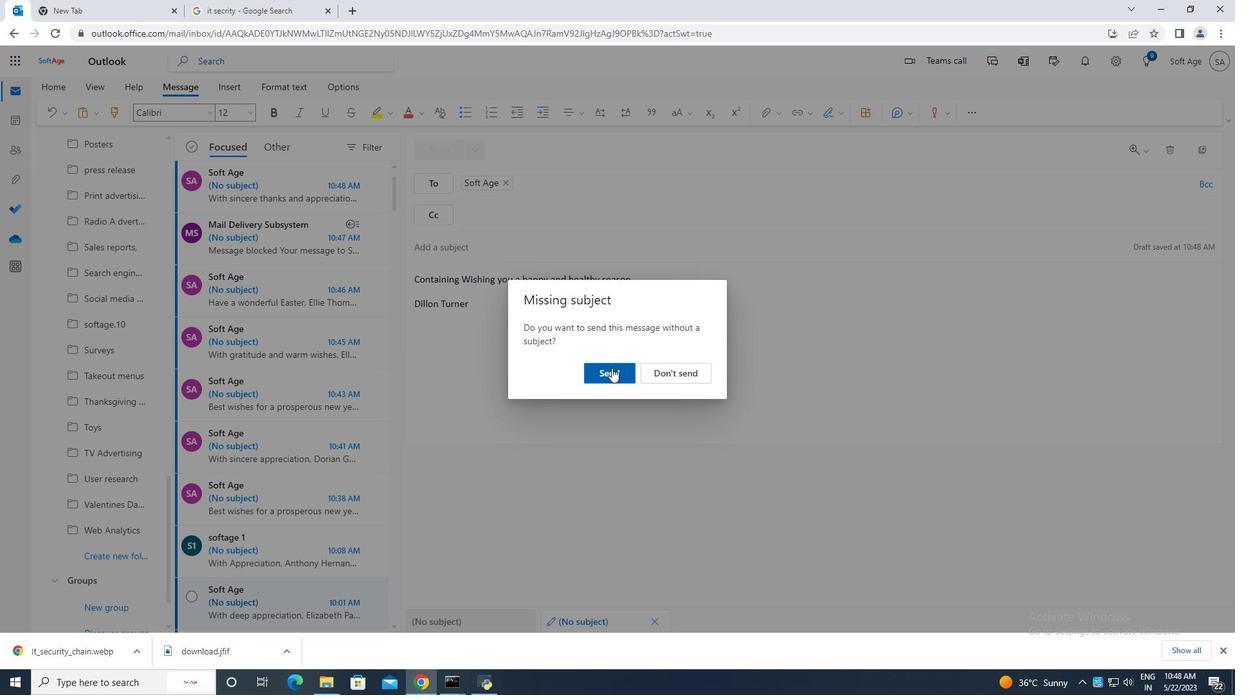 
Action: Mouse pressed left at (616, 373)
Screenshot: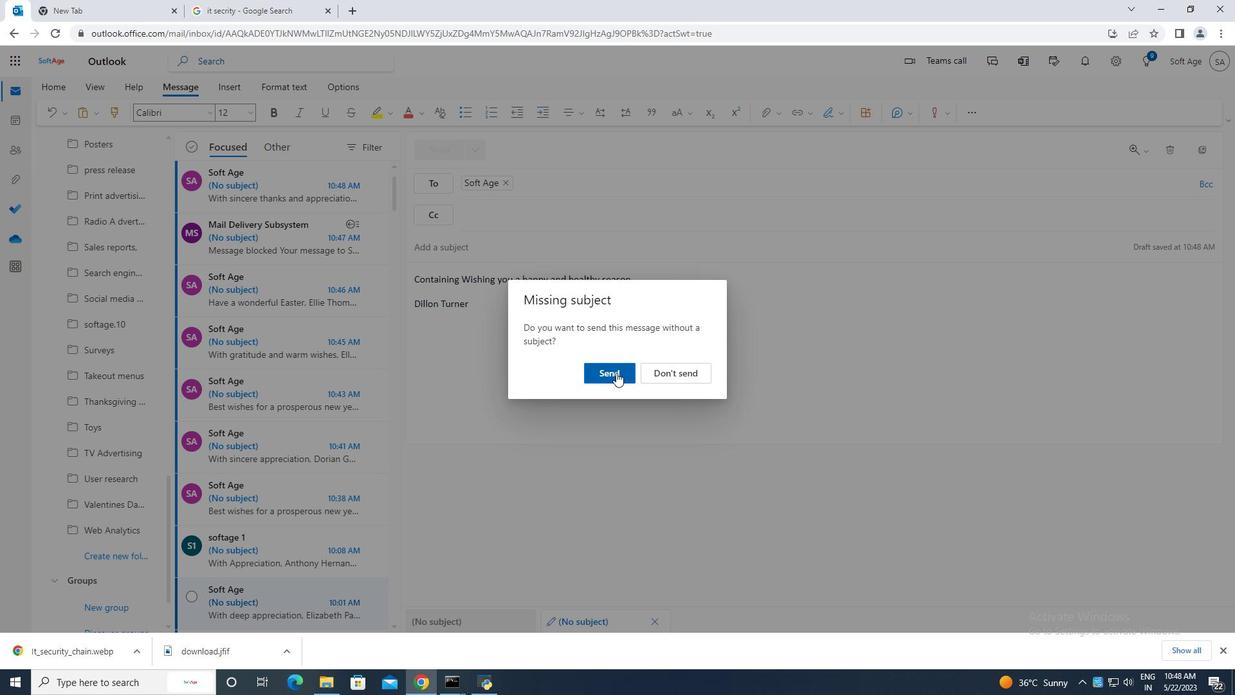 
Action: Mouse moved to (603, 374)
Screenshot: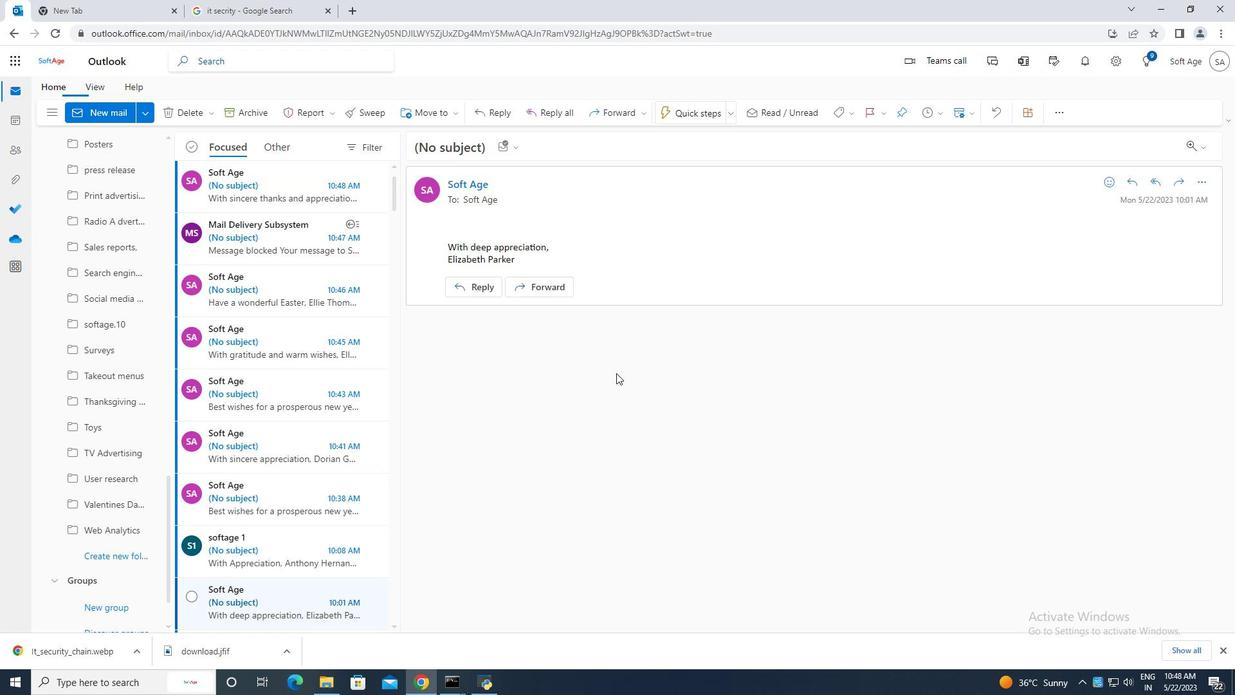 
